 Task: For heading Calibri with Bold.  font size for heading24,  'Change the font style of data to'Bell MT.  and font size to 16,  Change the alignment of both headline & data to Align middle & Align Center.  In the sheet   Drive Sales review book
Action: Mouse moved to (15, 117)
Screenshot: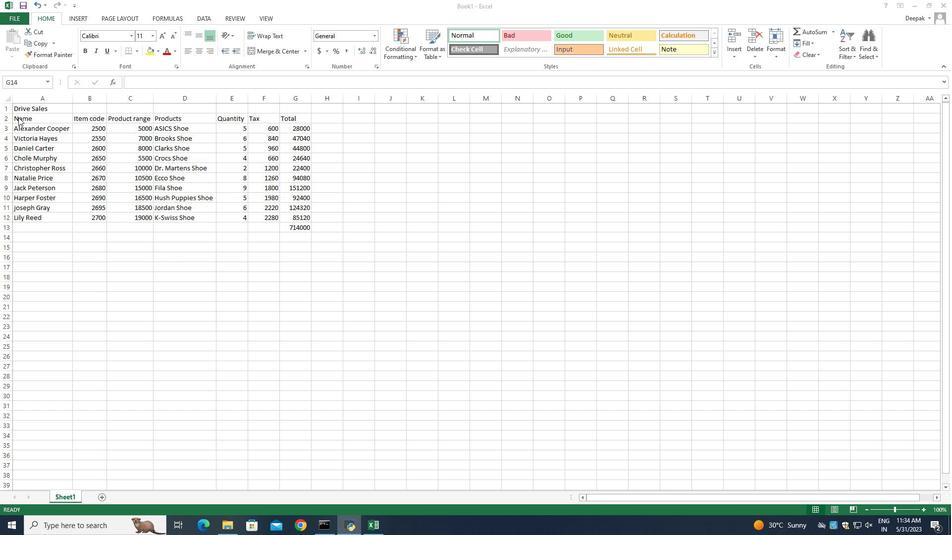 
Action: Mouse pressed left at (15, 117)
Screenshot: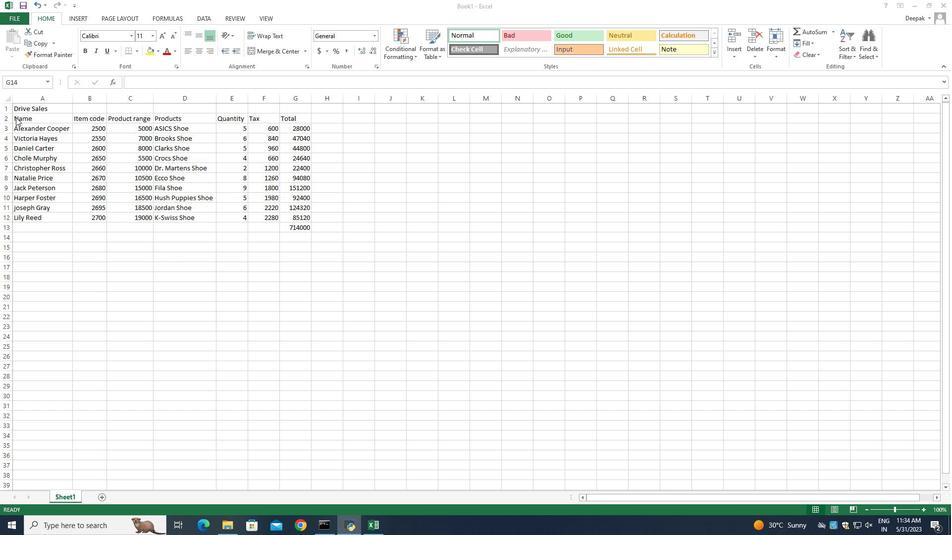 
Action: Mouse moved to (20, 119)
Screenshot: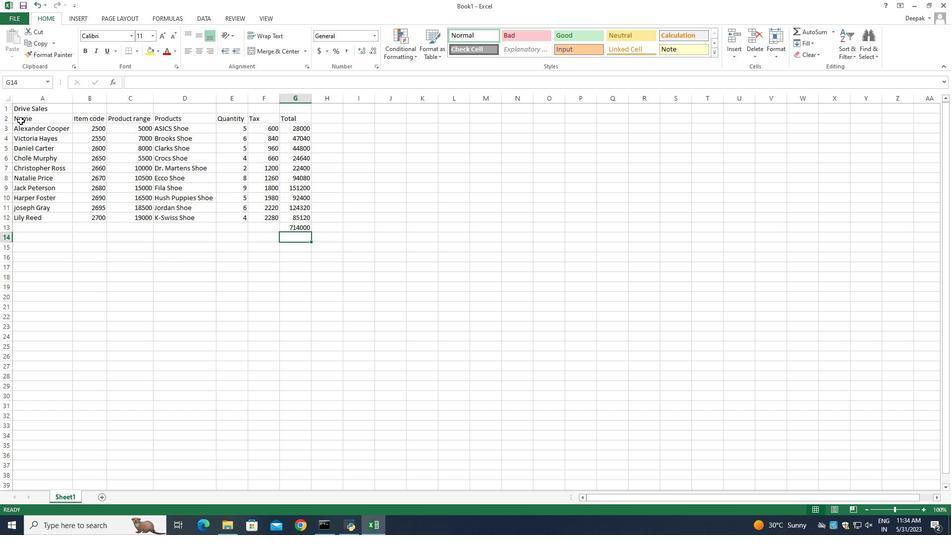 
Action: Mouse pressed left at (20, 119)
Screenshot: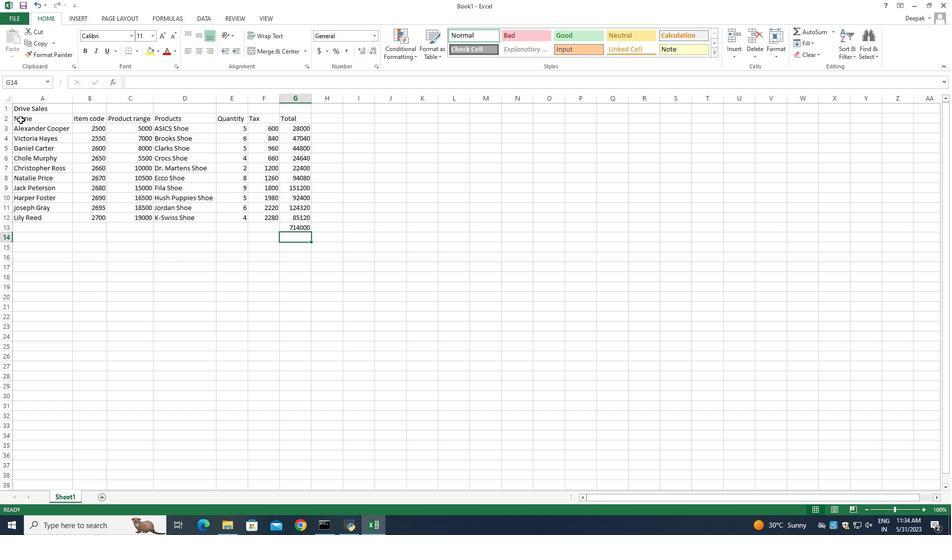 
Action: Mouse moved to (27, 118)
Screenshot: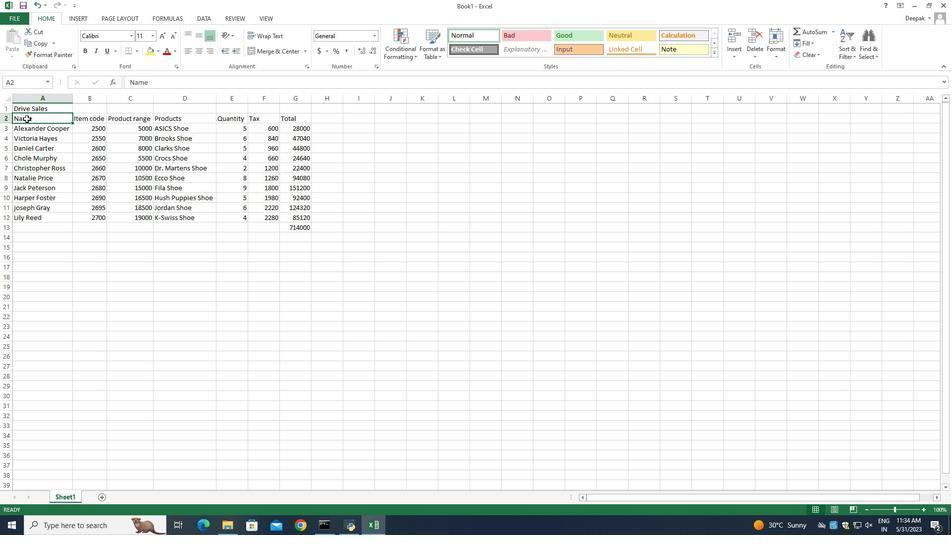 
Action: Mouse pressed left at (27, 118)
Screenshot: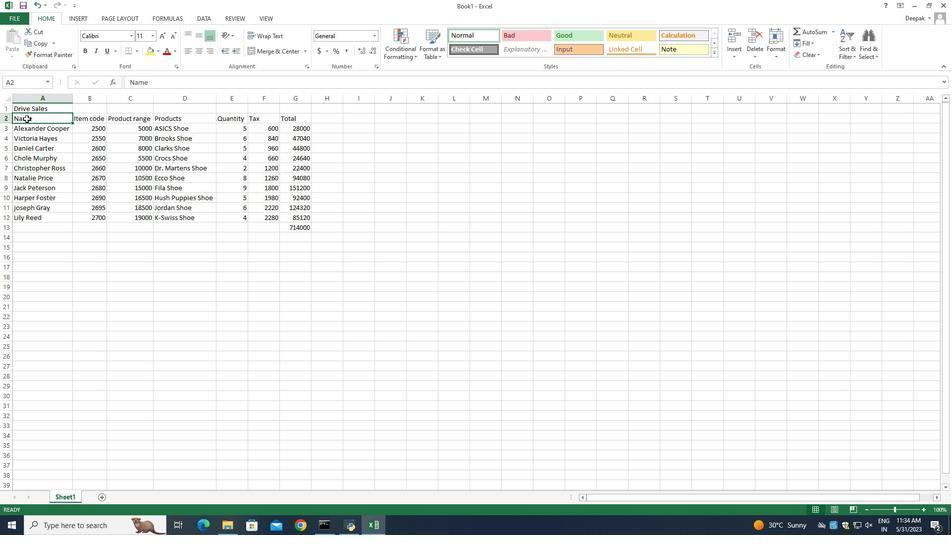 
Action: Mouse moved to (477, 48)
Screenshot: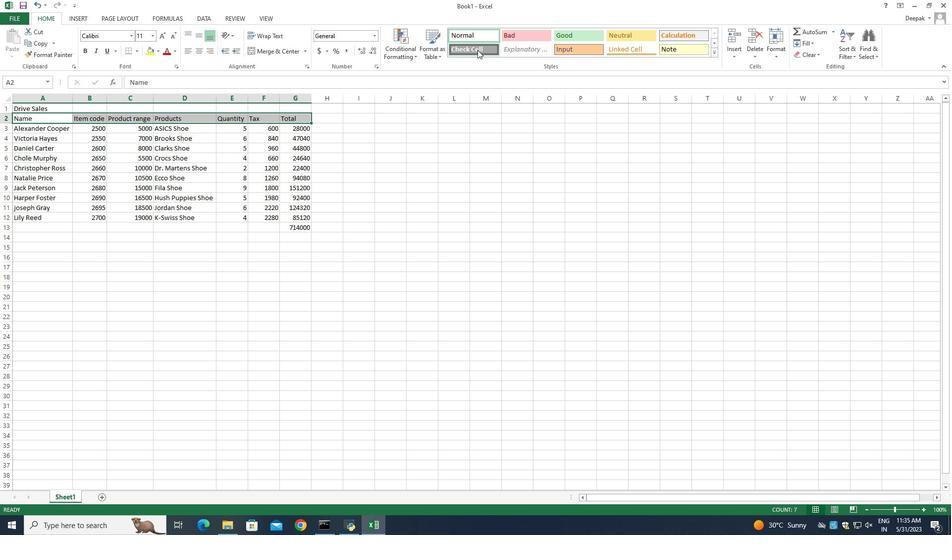 
Action: Mouse pressed left at (477, 48)
Screenshot: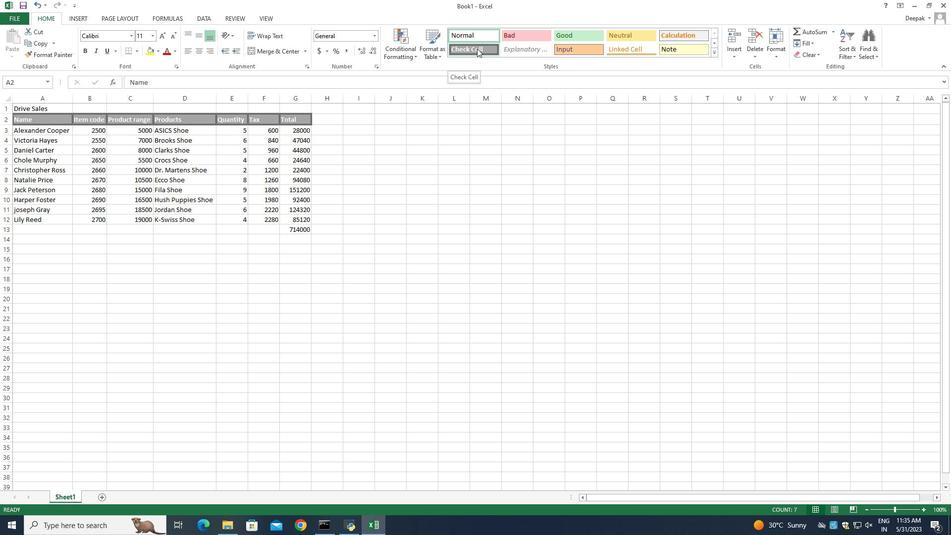 
Action: Mouse pressed left at (477, 48)
Screenshot: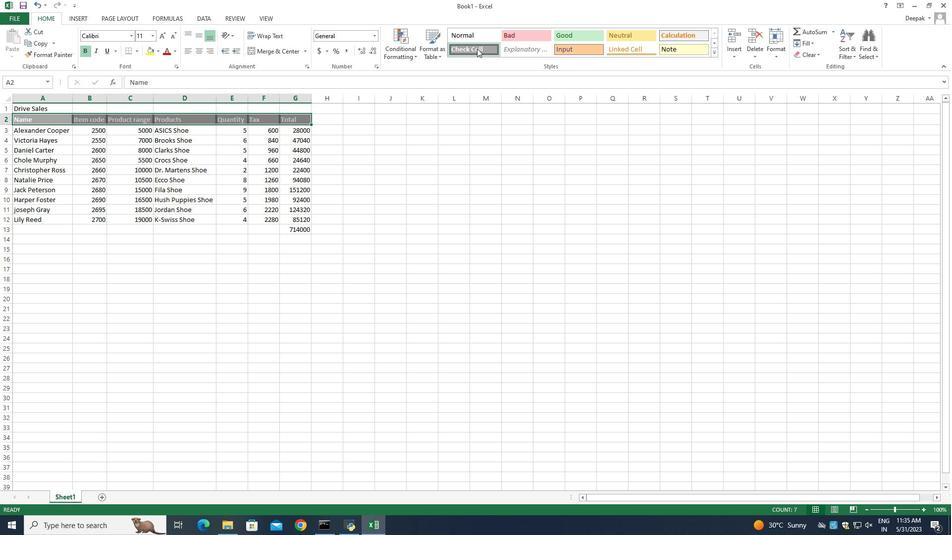 
Action: Mouse moved to (715, 52)
Screenshot: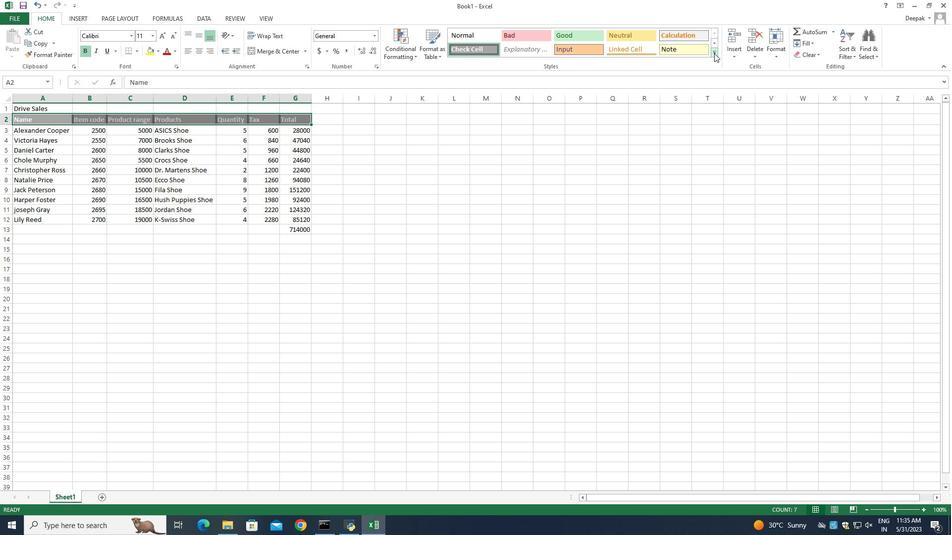 
Action: Mouse pressed left at (715, 52)
Screenshot: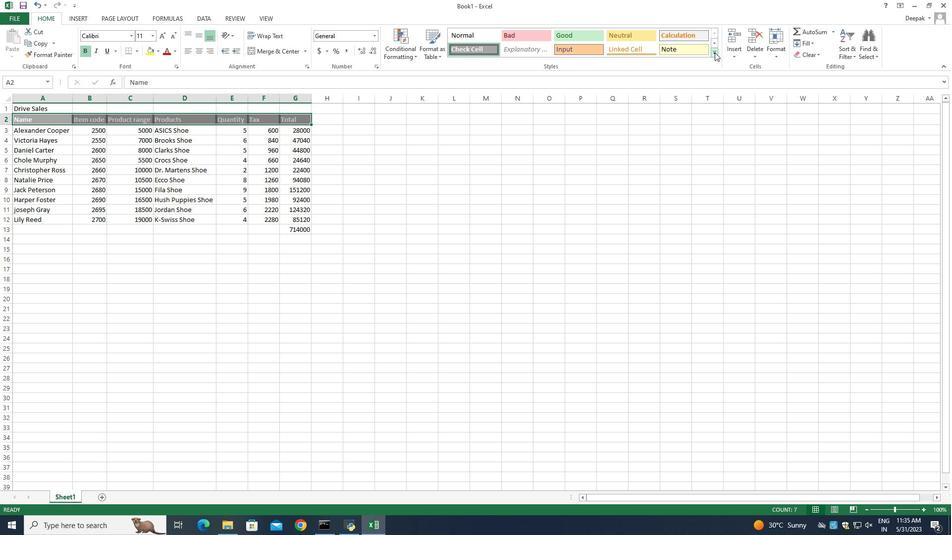 
Action: Mouse moved to (421, 133)
Screenshot: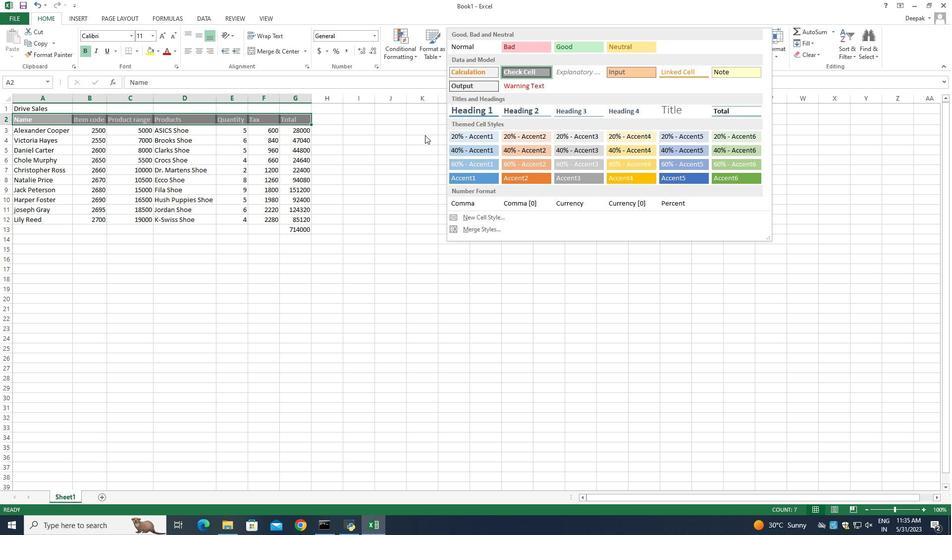 
Action: Mouse pressed left at (421, 133)
Screenshot: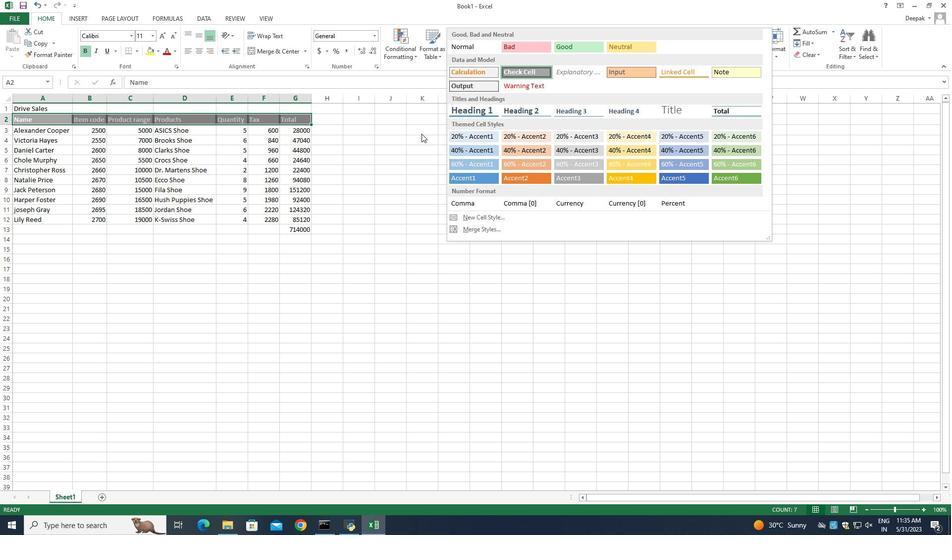 
Action: Mouse moved to (233, 34)
Screenshot: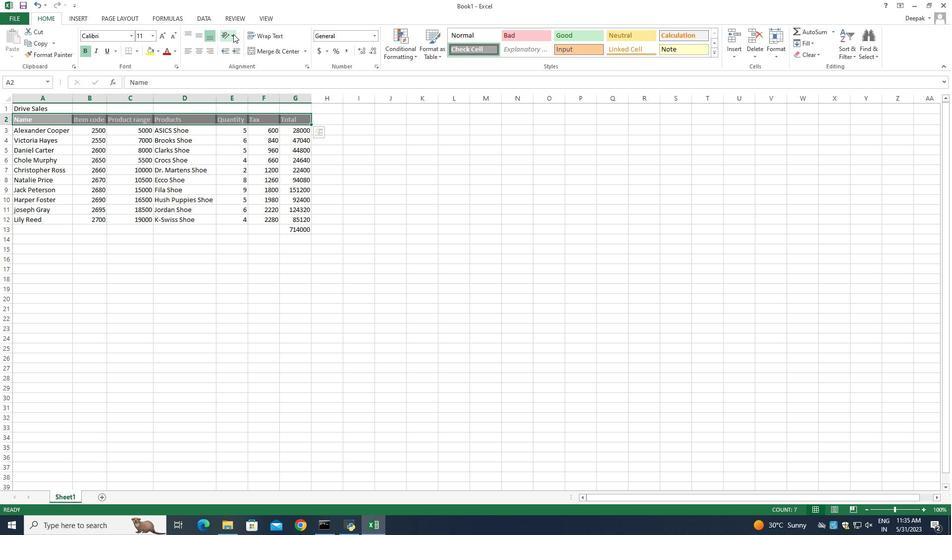 
Action: Mouse pressed left at (233, 34)
Screenshot: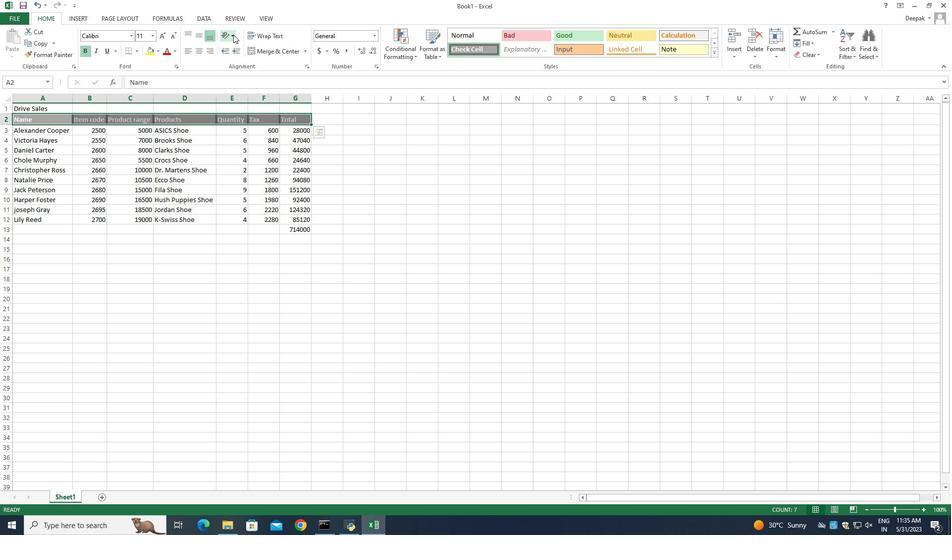 
Action: Mouse pressed left at (233, 34)
Screenshot: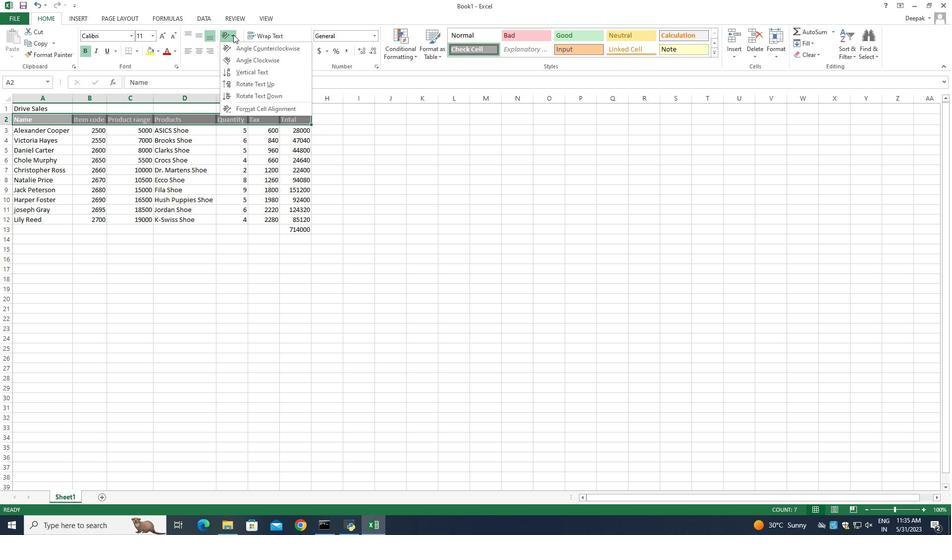 
Action: Mouse moved to (361, 37)
Screenshot: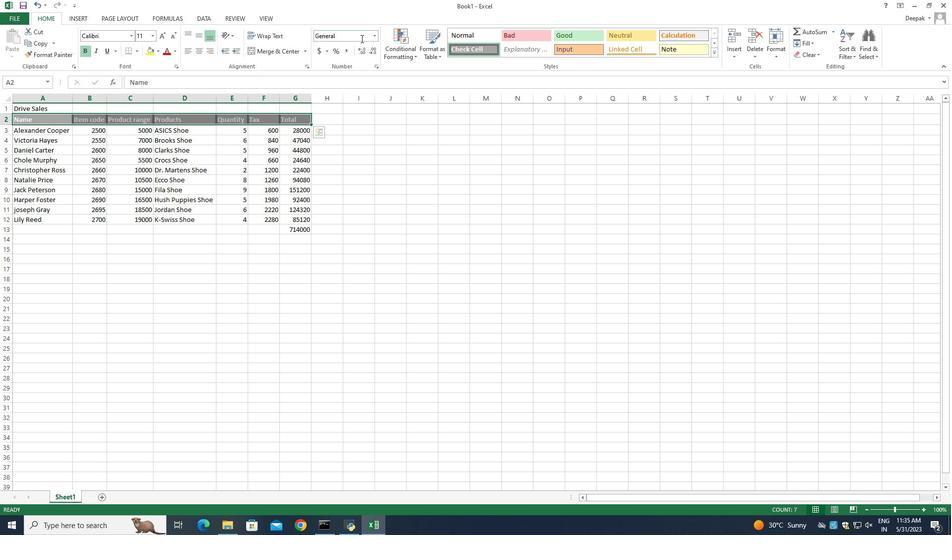 
Action: Mouse pressed left at (361, 37)
Screenshot: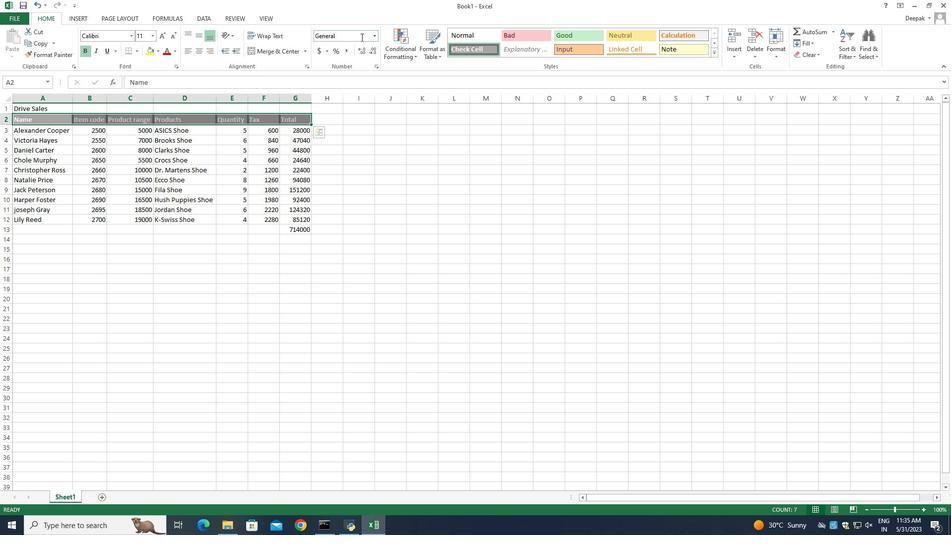 
Action: Mouse moved to (383, 114)
Screenshot: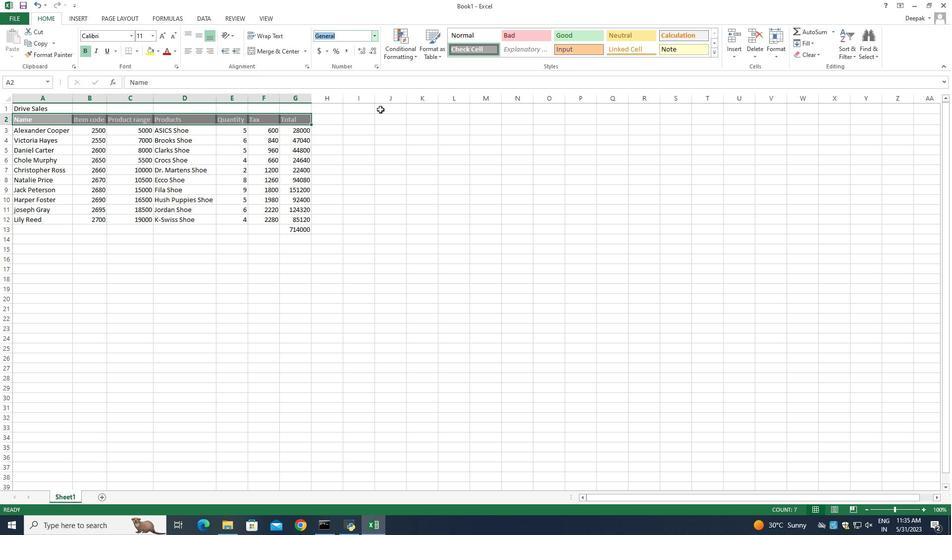 
Action: Mouse pressed left at (383, 114)
Screenshot: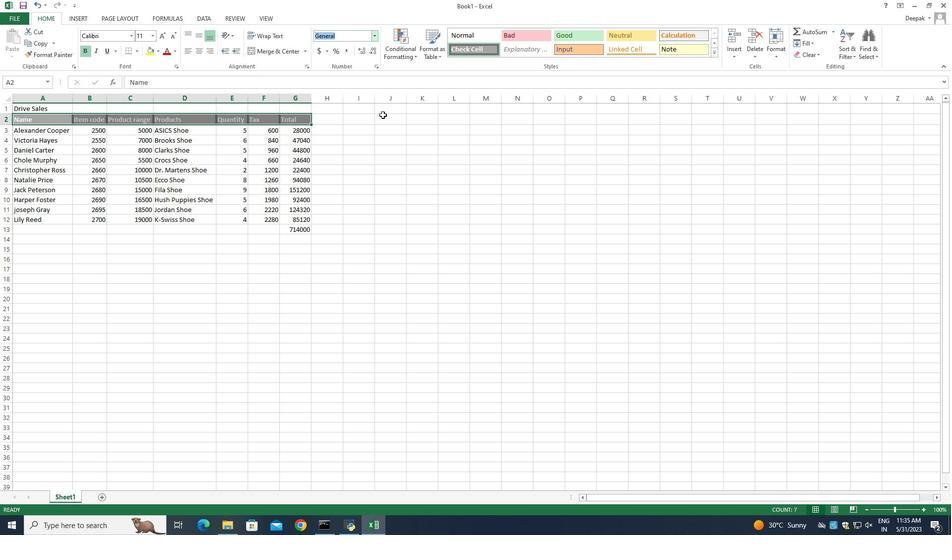 
Action: Mouse moved to (79, 18)
Screenshot: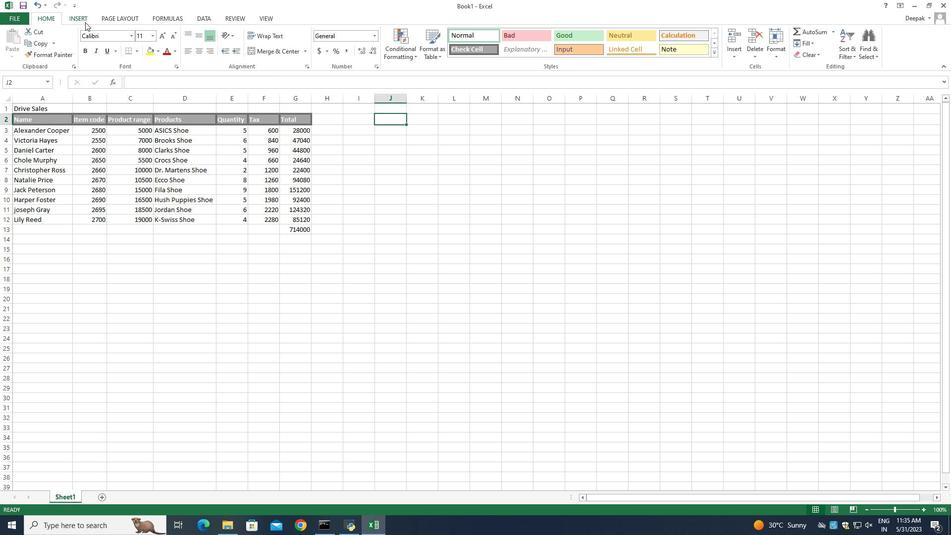 
Action: Mouse pressed left at (79, 18)
Screenshot: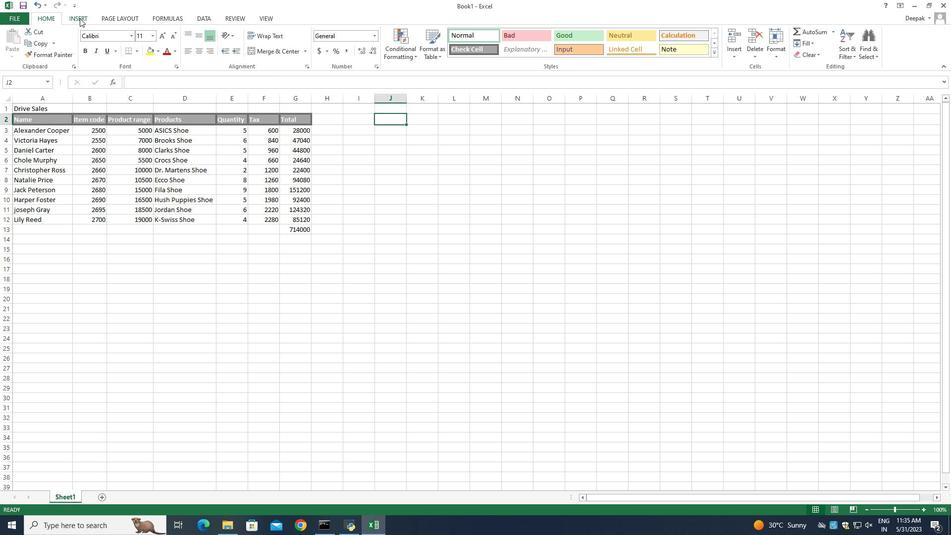 
Action: Mouse moved to (48, 19)
Screenshot: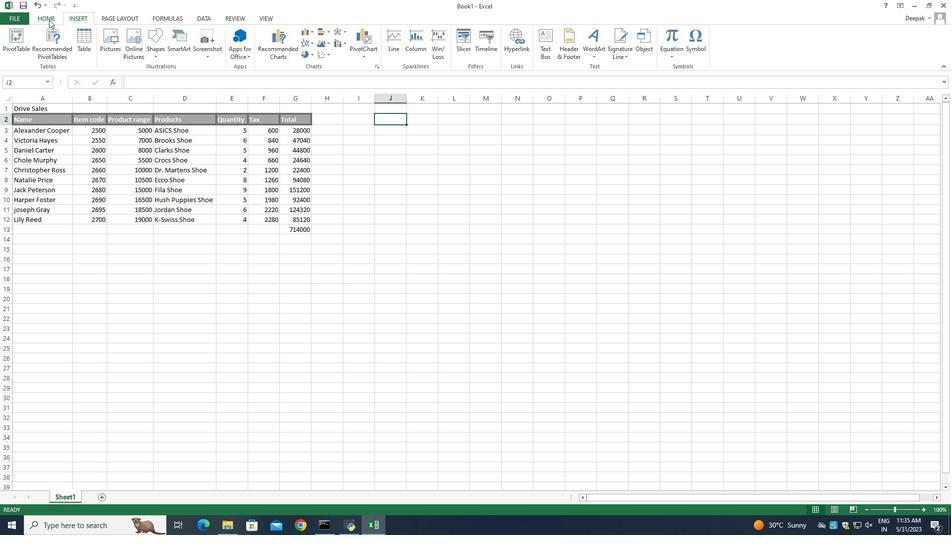 
Action: Mouse pressed left at (48, 19)
Screenshot: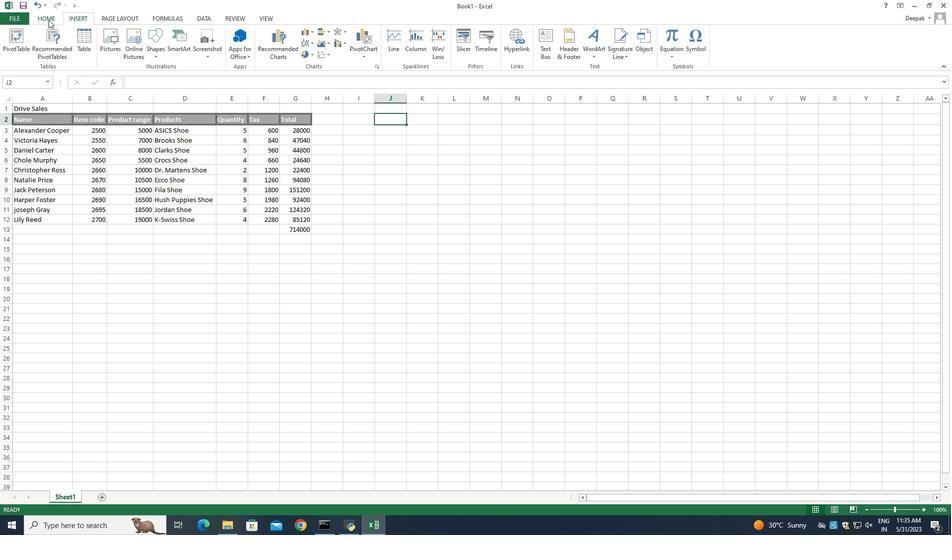 
Action: Mouse moved to (174, 52)
Screenshot: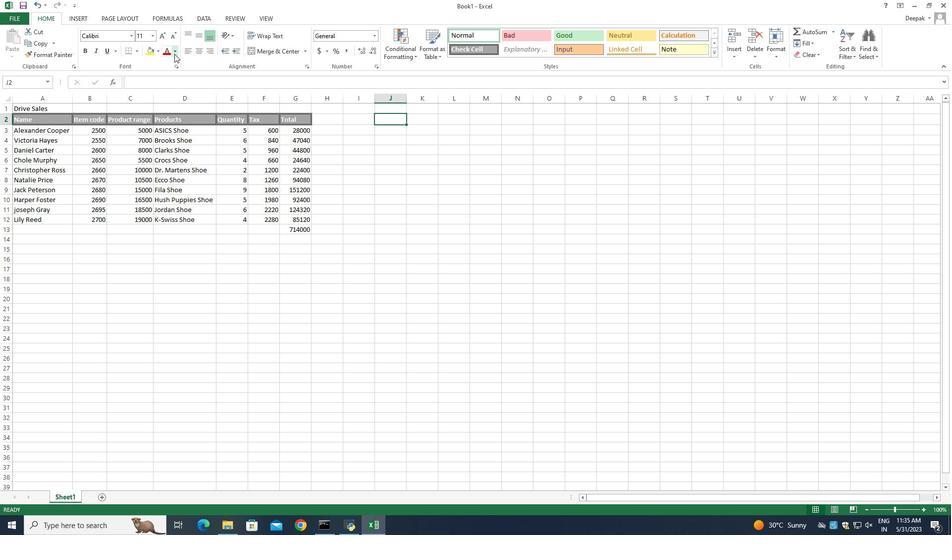 
Action: Mouse pressed left at (174, 52)
Screenshot: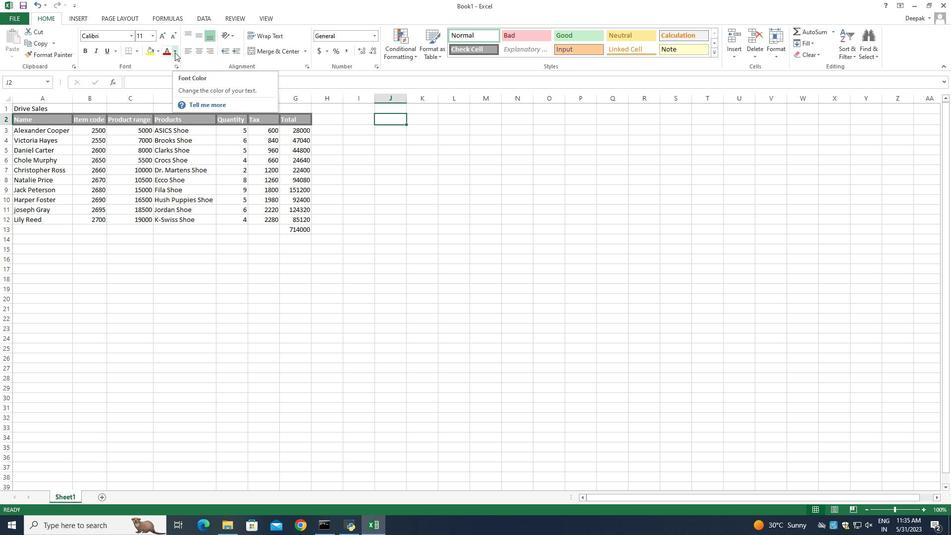 
Action: Mouse pressed left at (174, 52)
Screenshot: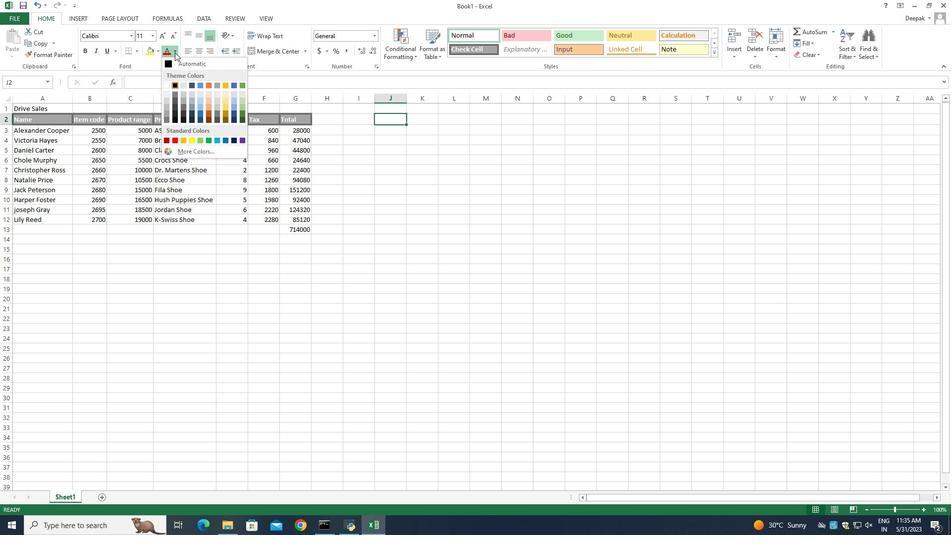 
Action: Mouse moved to (714, 53)
Screenshot: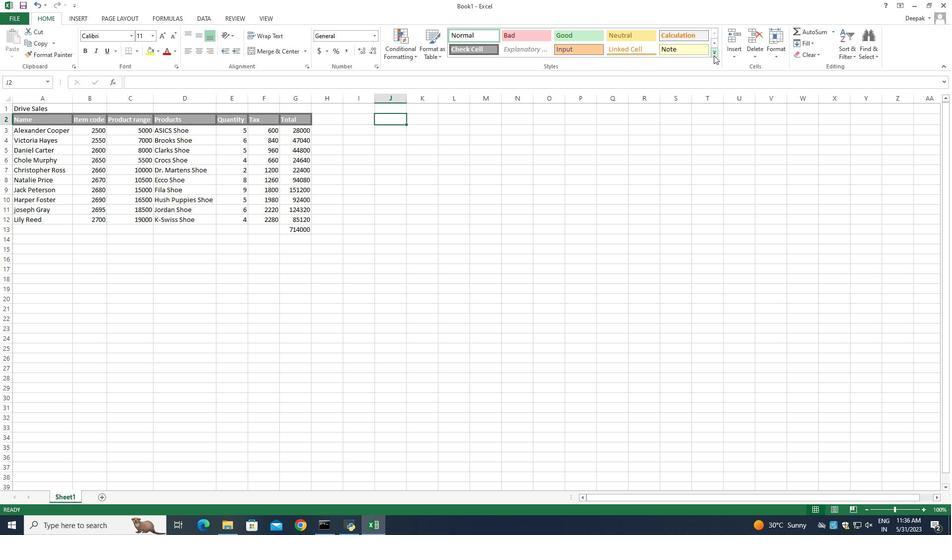
Action: Mouse pressed left at (714, 53)
Screenshot: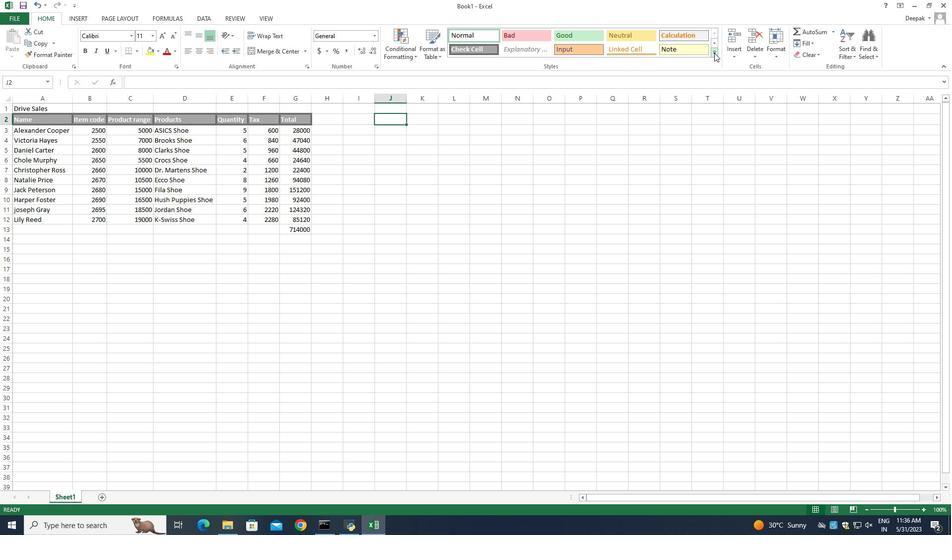 
Action: Mouse moved to (379, 190)
Screenshot: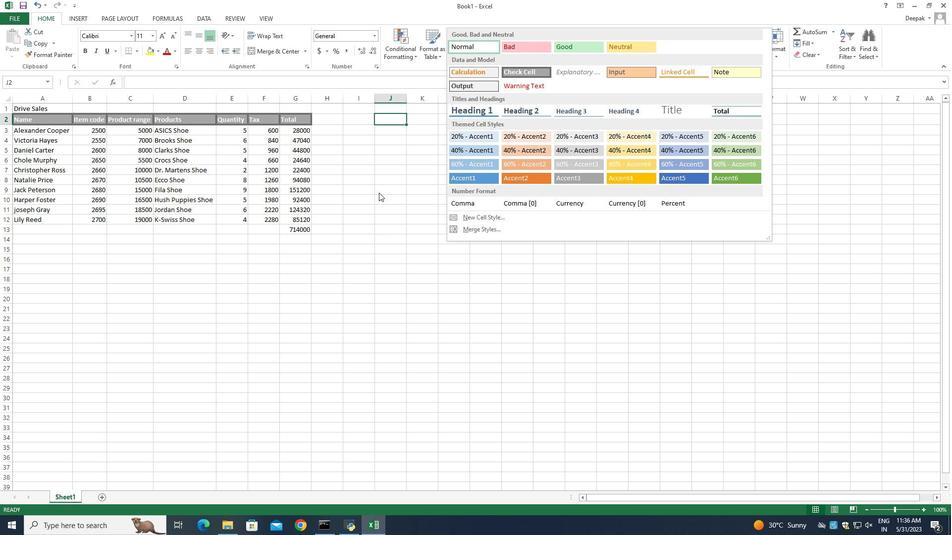 
Action: Mouse pressed left at (379, 190)
Screenshot: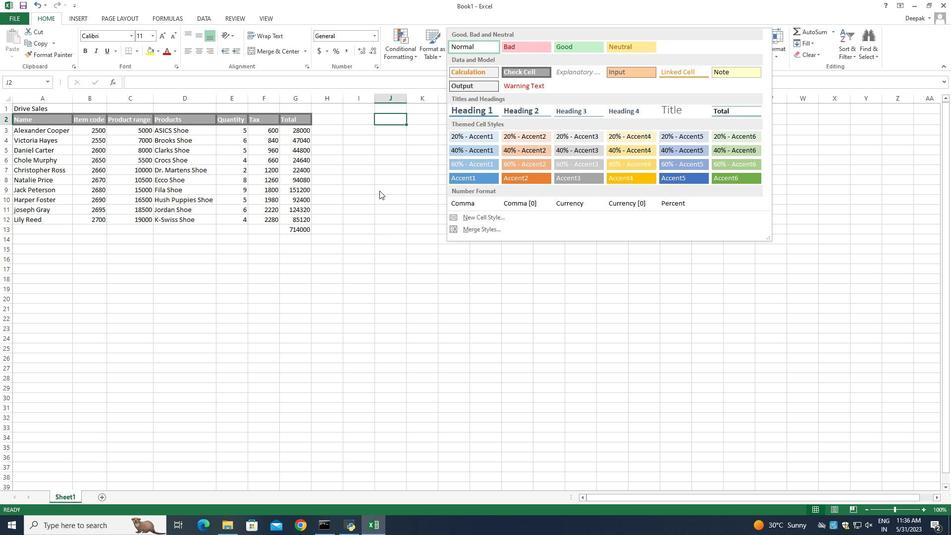 
Action: Mouse moved to (132, 36)
Screenshot: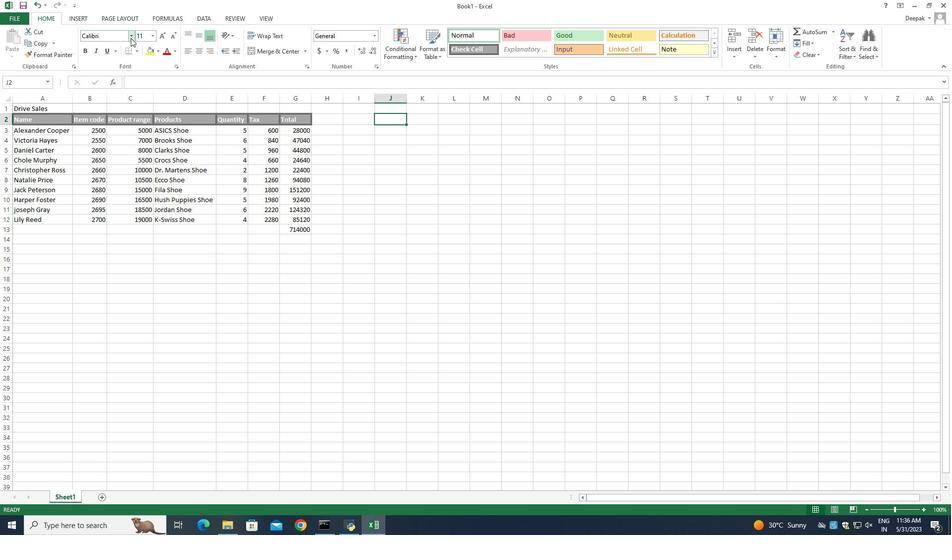 
Action: Mouse pressed left at (132, 36)
Screenshot: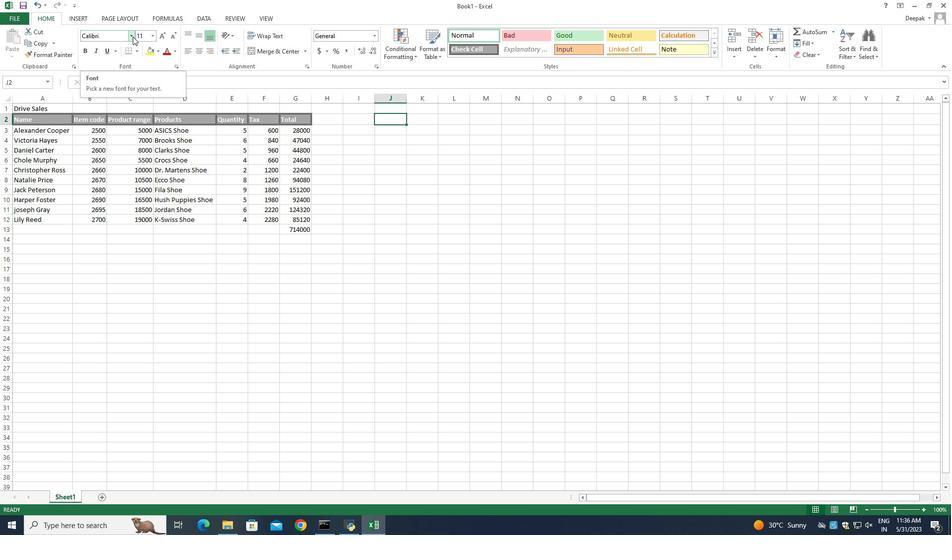 
Action: Mouse moved to (133, 36)
Screenshot: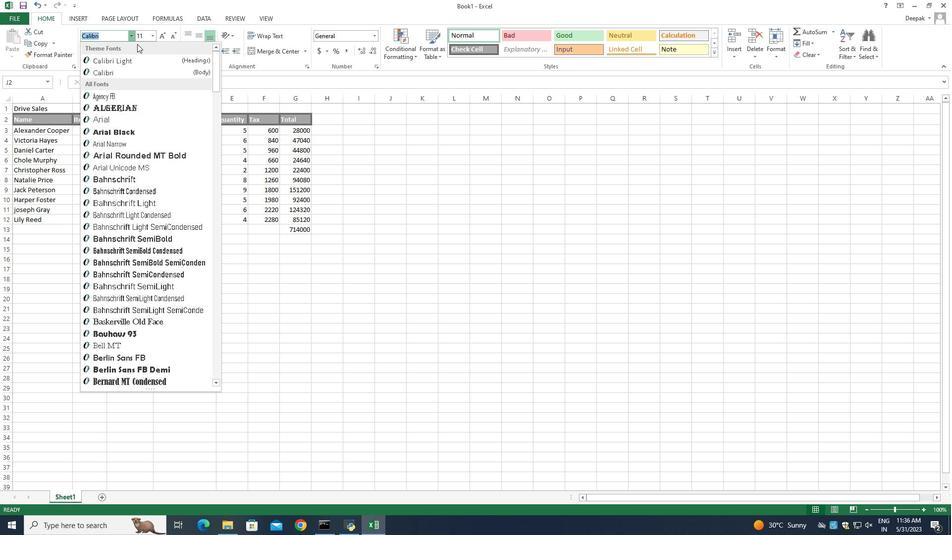 
Action: Mouse pressed left at (133, 36)
Screenshot: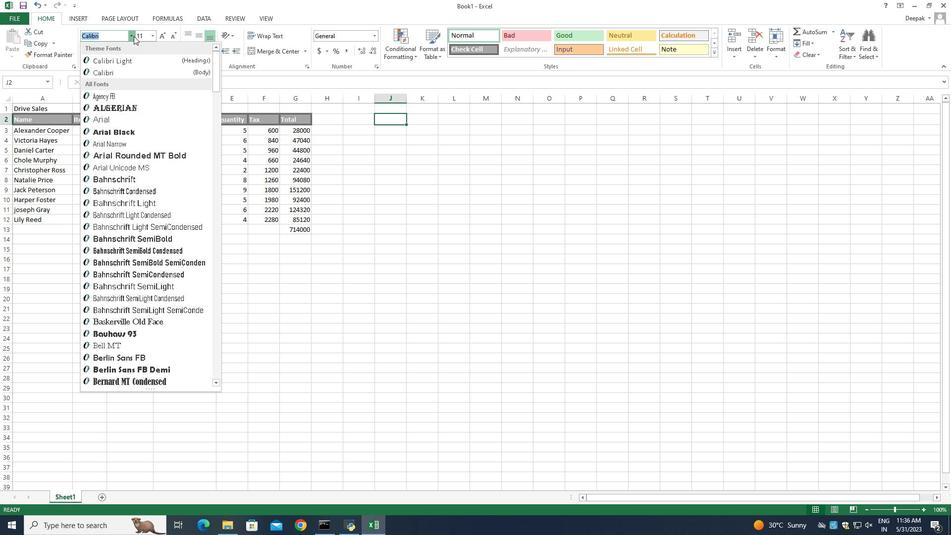 
Action: Mouse moved to (129, 36)
Screenshot: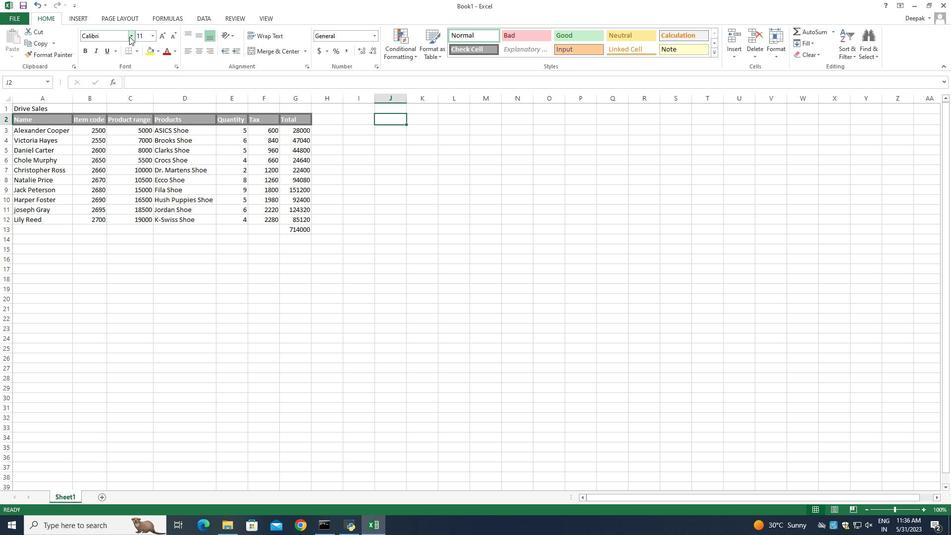 
Action: Mouse pressed left at (129, 36)
Screenshot: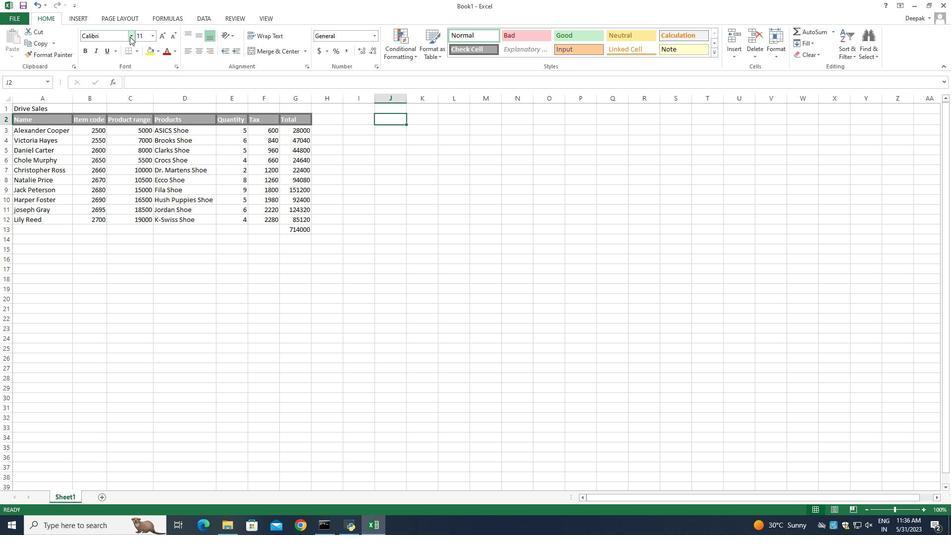 
Action: Mouse moved to (324, 120)
Screenshot: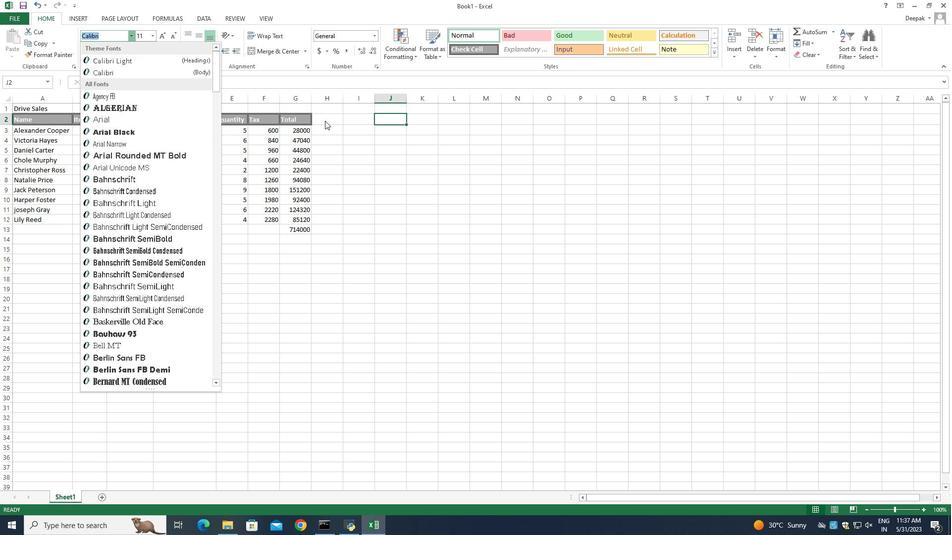 
Action: Mouse pressed left at (324, 120)
Screenshot: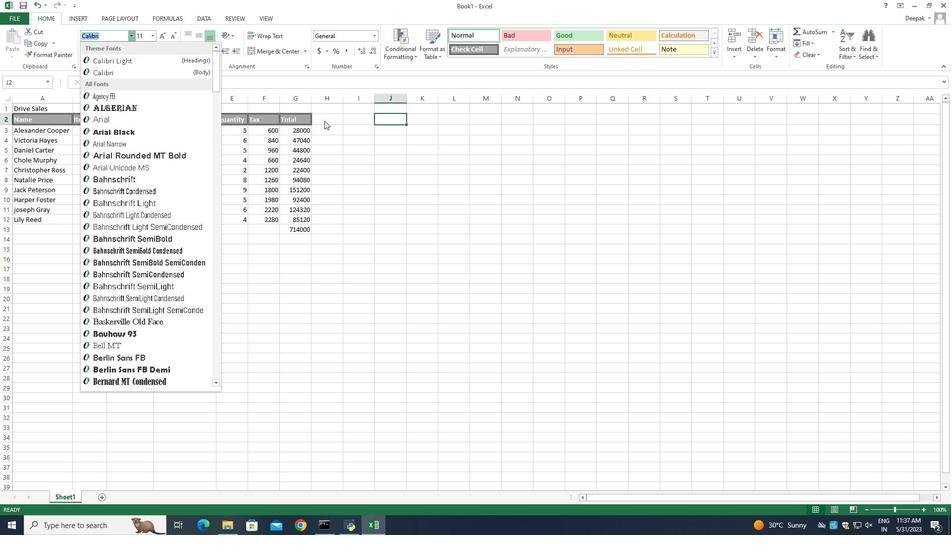 
Action: Mouse moved to (18, 120)
Screenshot: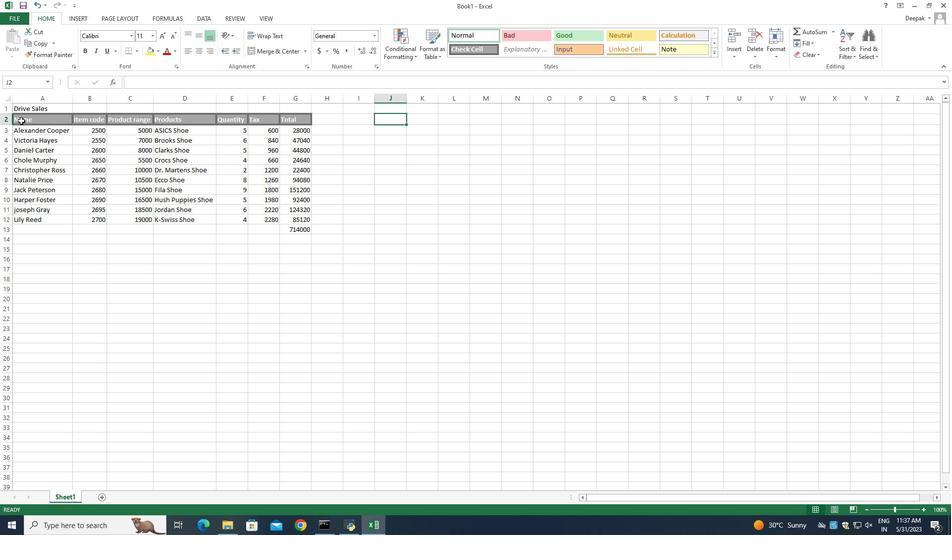 
Action: Mouse pressed left at (18, 120)
Screenshot: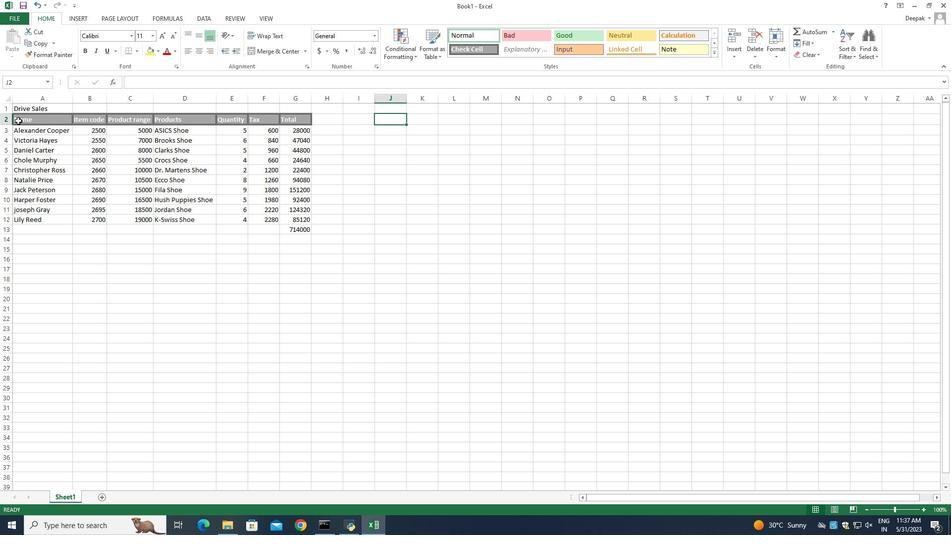
Action: Mouse moved to (476, 35)
Screenshot: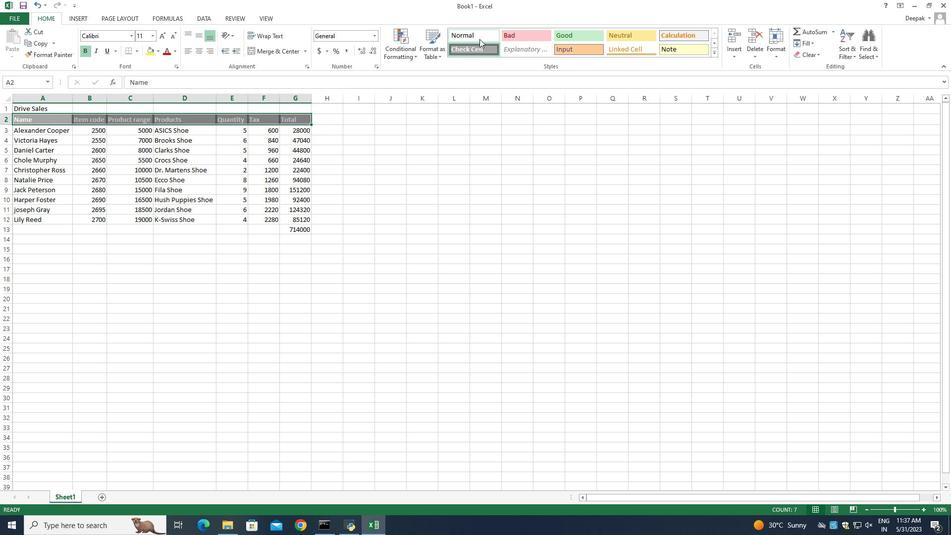 
Action: Mouse pressed left at (476, 35)
Screenshot: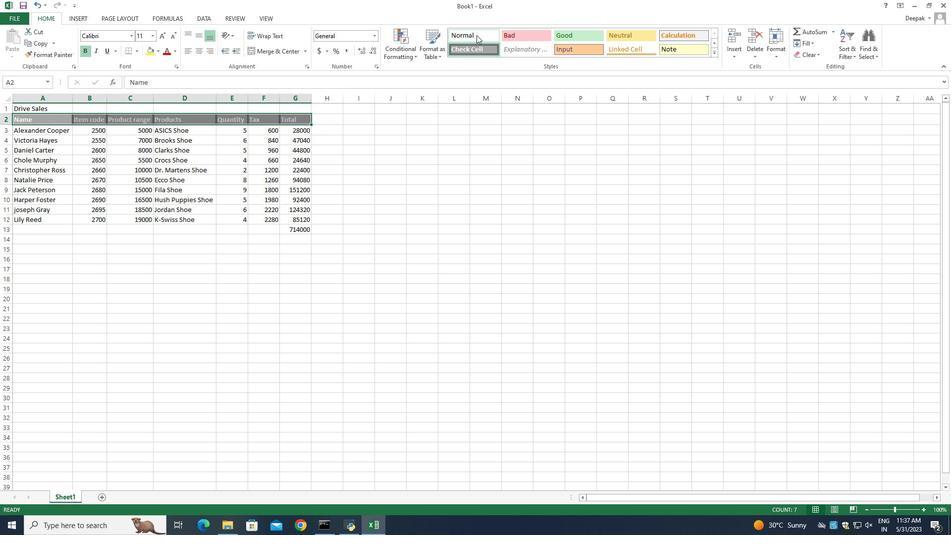 
Action: Mouse moved to (388, 120)
Screenshot: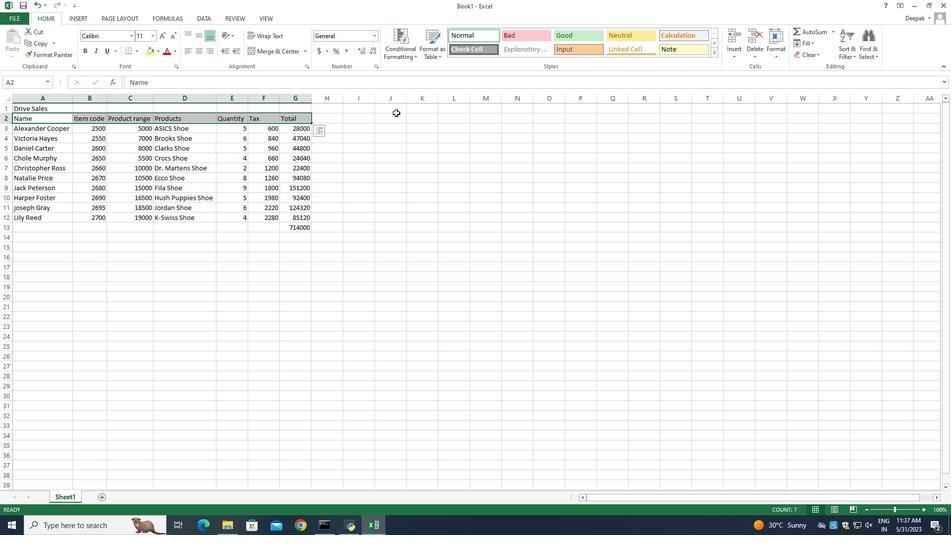 
Action: Mouse pressed left at (388, 120)
Screenshot: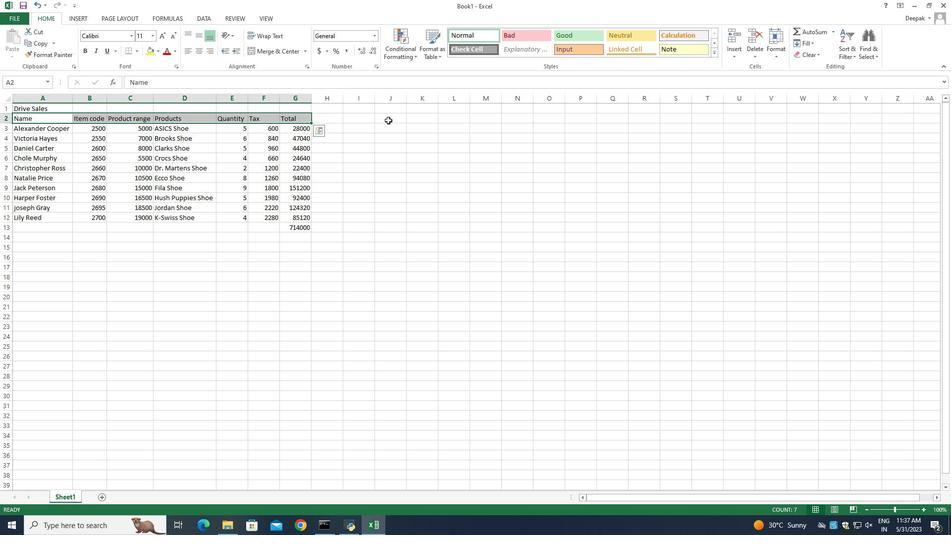 
Action: Mouse moved to (28, 116)
Screenshot: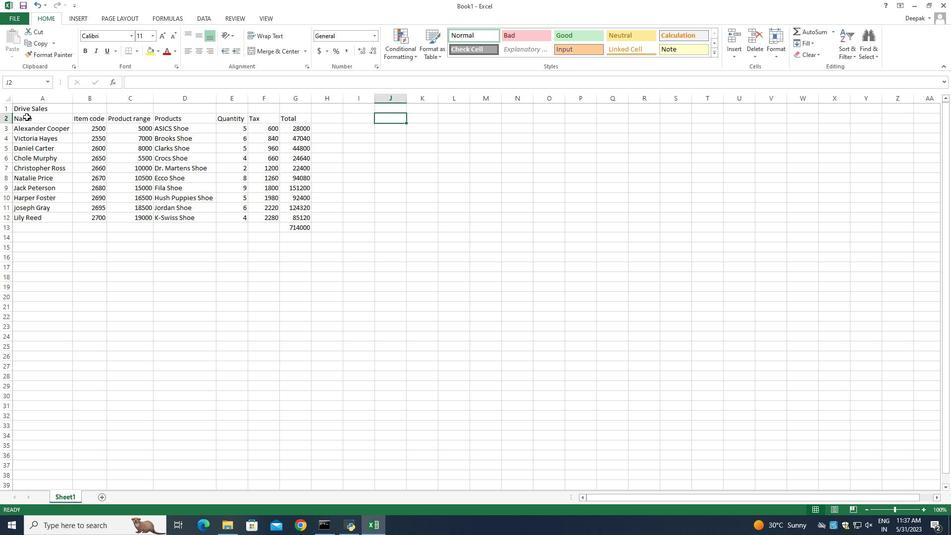 
Action: Mouse pressed left at (28, 116)
Screenshot: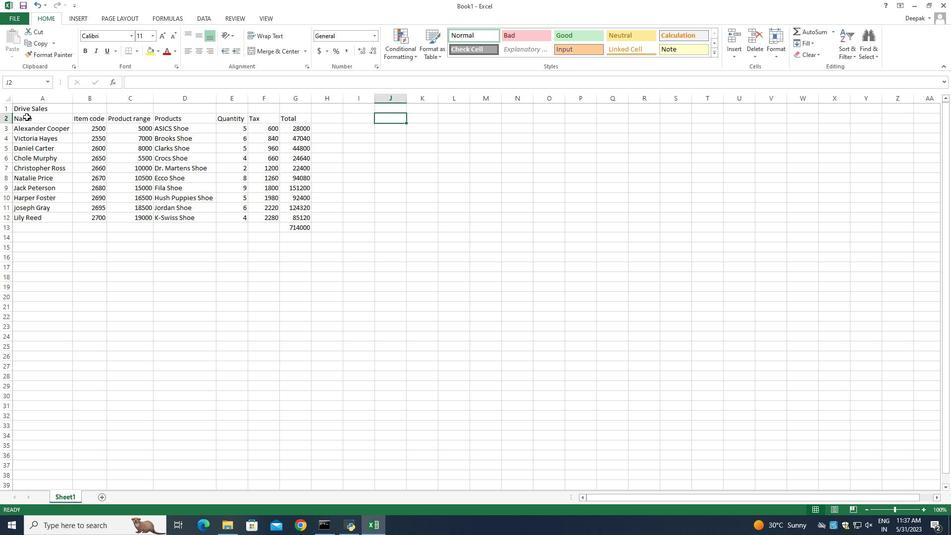 
Action: Mouse moved to (88, 50)
Screenshot: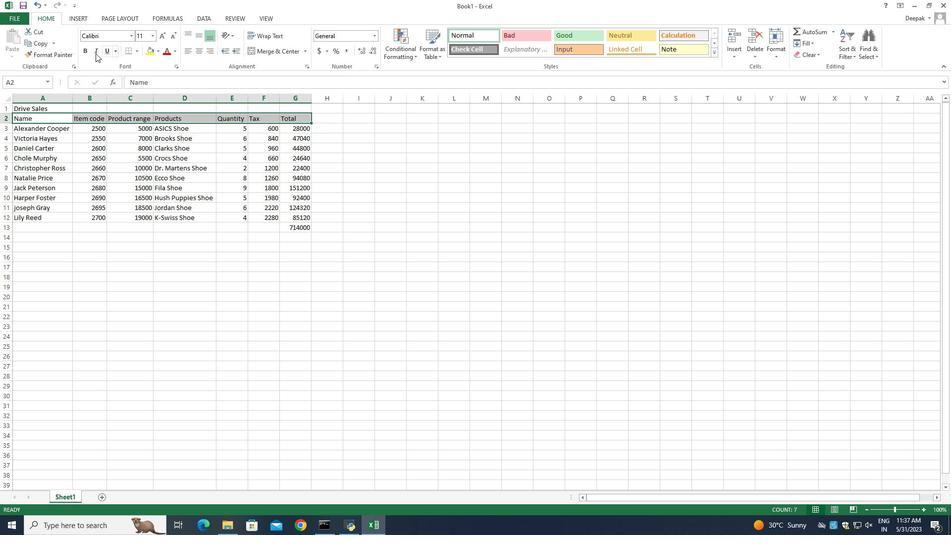 
Action: Mouse pressed left at (88, 50)
Screenshot: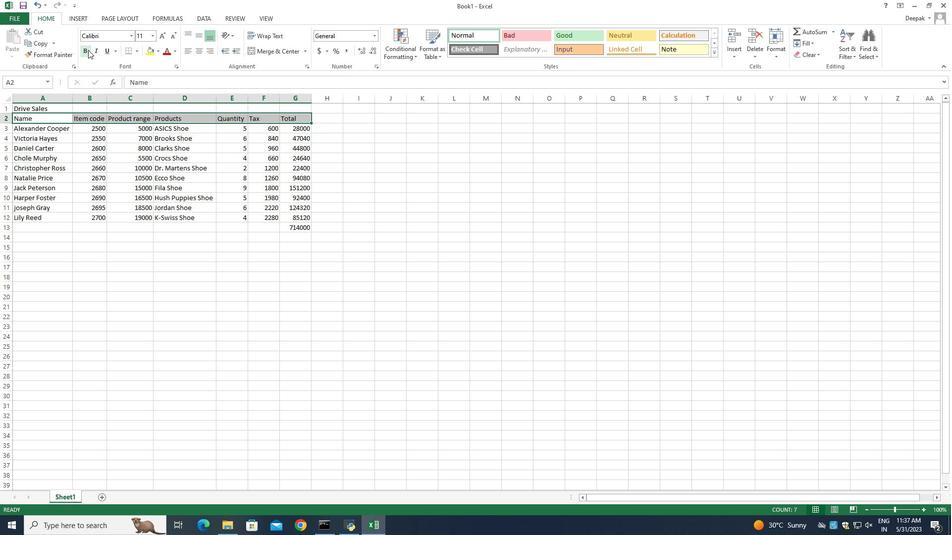 
Action: Mouse moved to (152, 38)
Screenshot: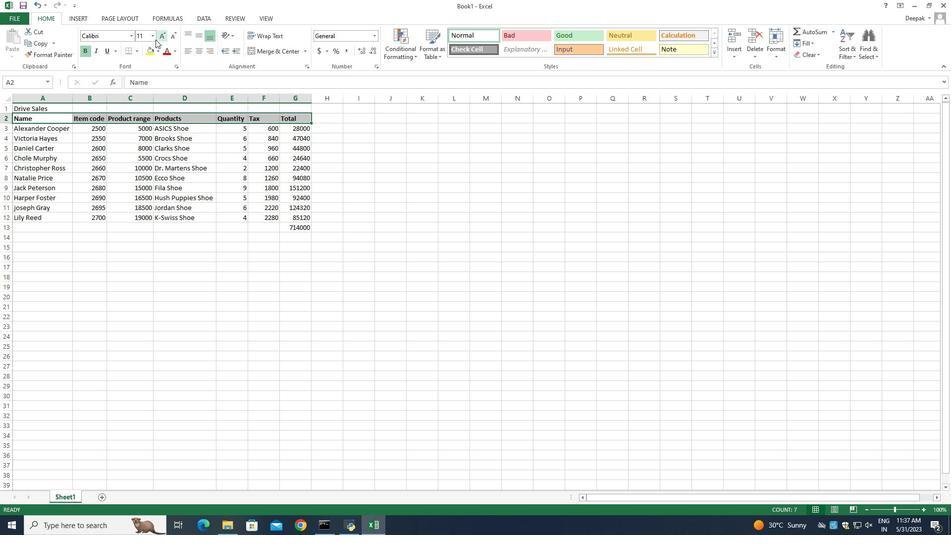 
Action: Mouse pressed left at (152, 38)
Screenshot: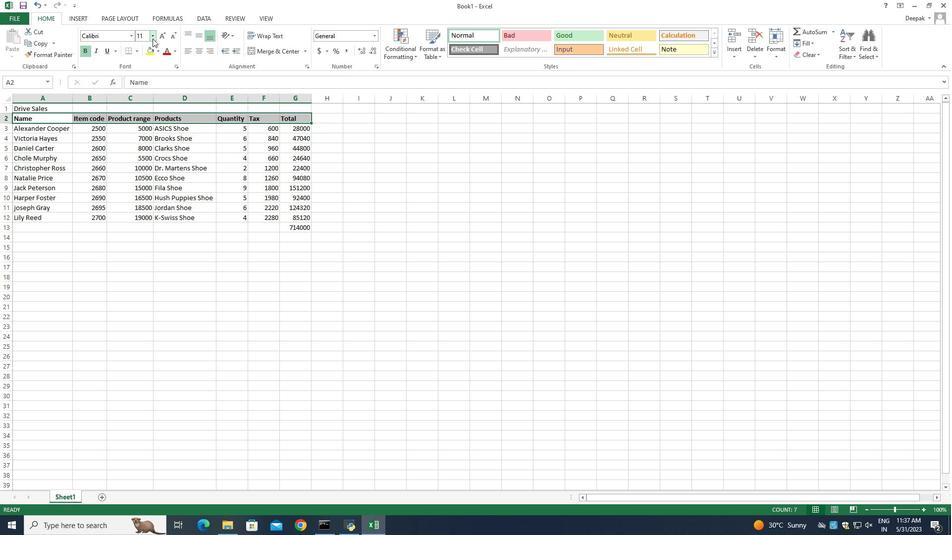 
Action: Mouse moved to (143, 137)
Screenshot: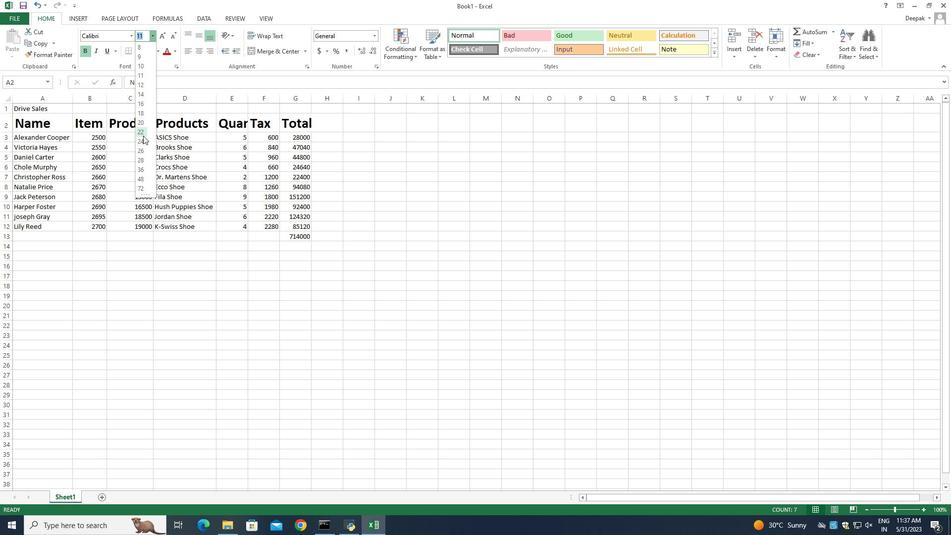 
Action: Mouse pressed left at (143, 137)
Screenshot: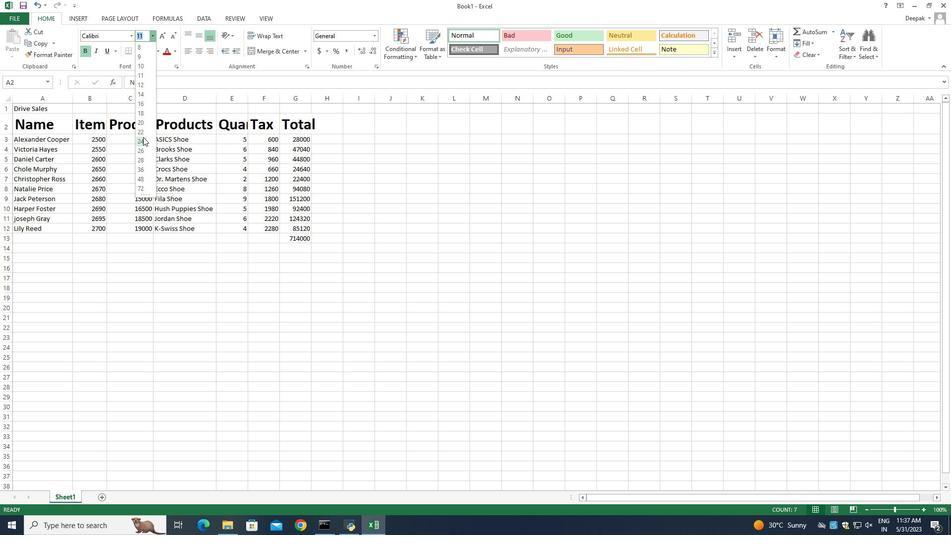 
Action: Mouse moved to (17, 136)
Screenshot: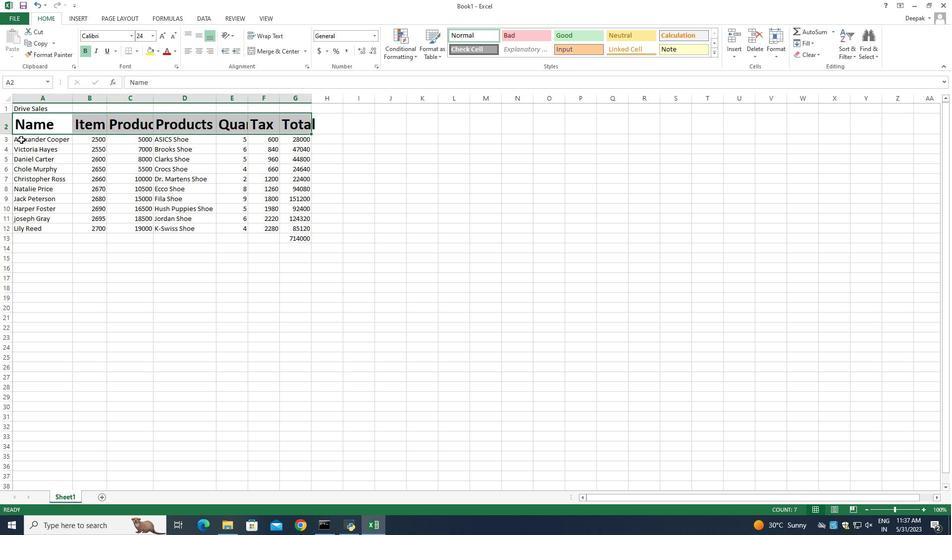 
Action: Mouse pressed left at (17, 136)
Screenshot: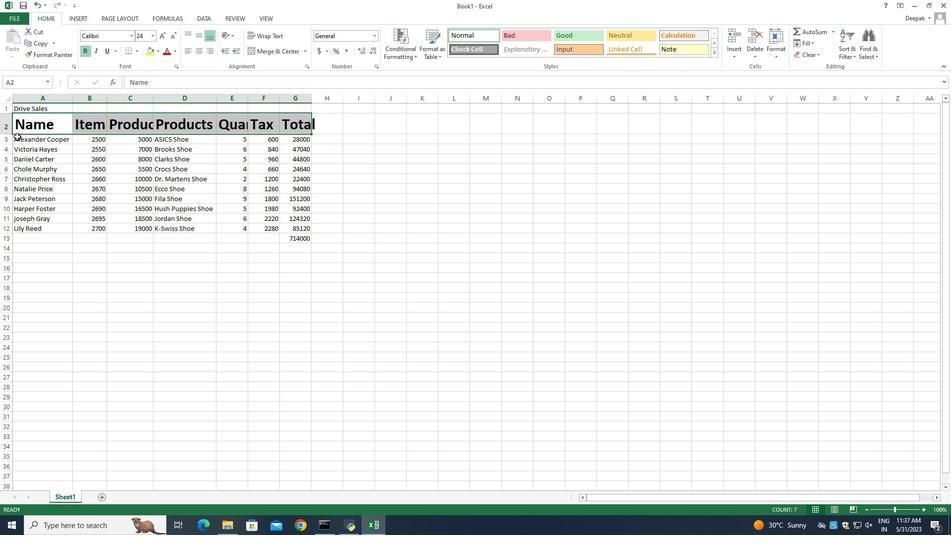 
Action: Mouse moved to (128, 35)
Screenshot: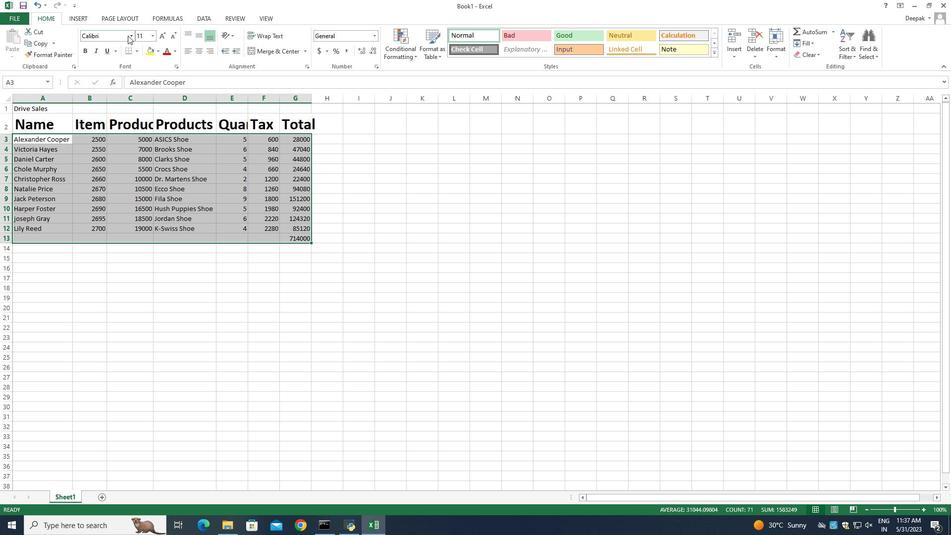 
Action: Mouse pressed left at (128, 35)
Screenshot: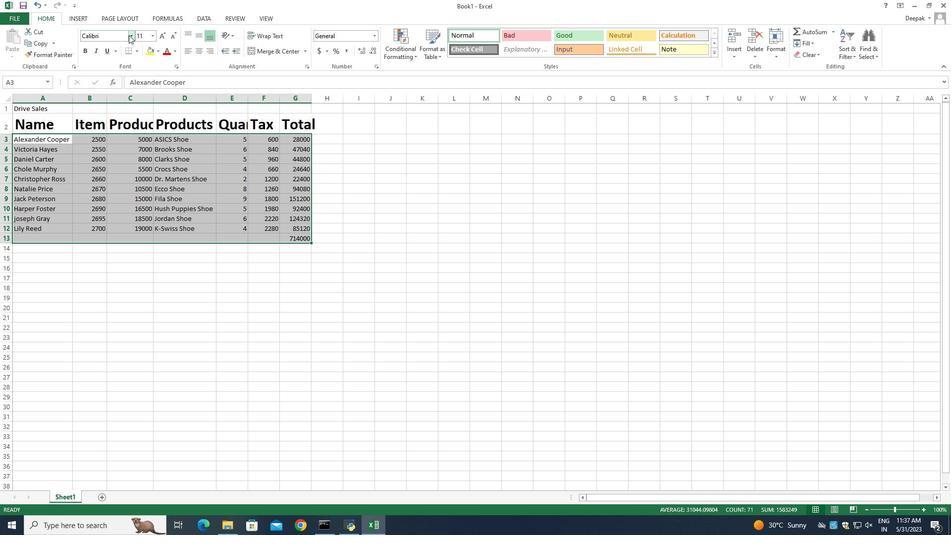
Action: Mouse moved to (177, 342)
Screenshot: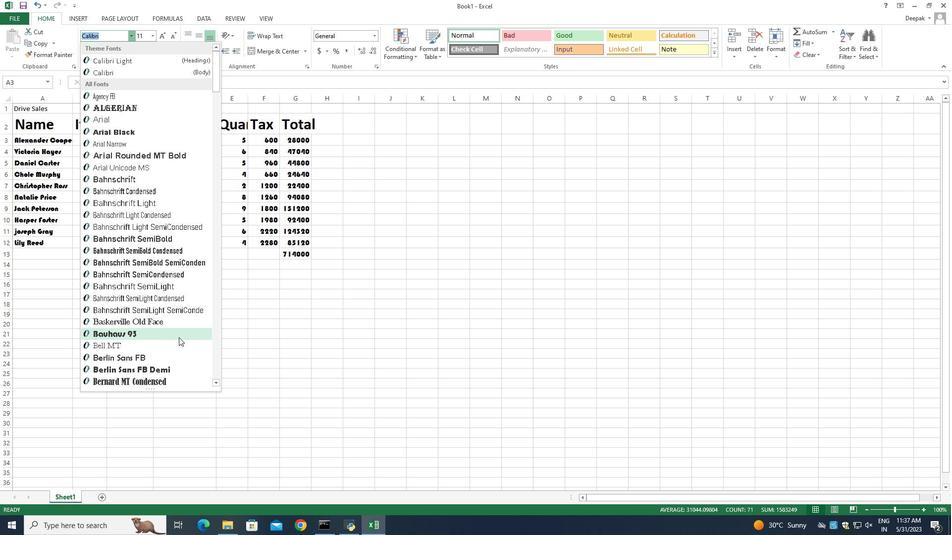 
Action: Mouse pressed left at (177, 342)
Screenshot: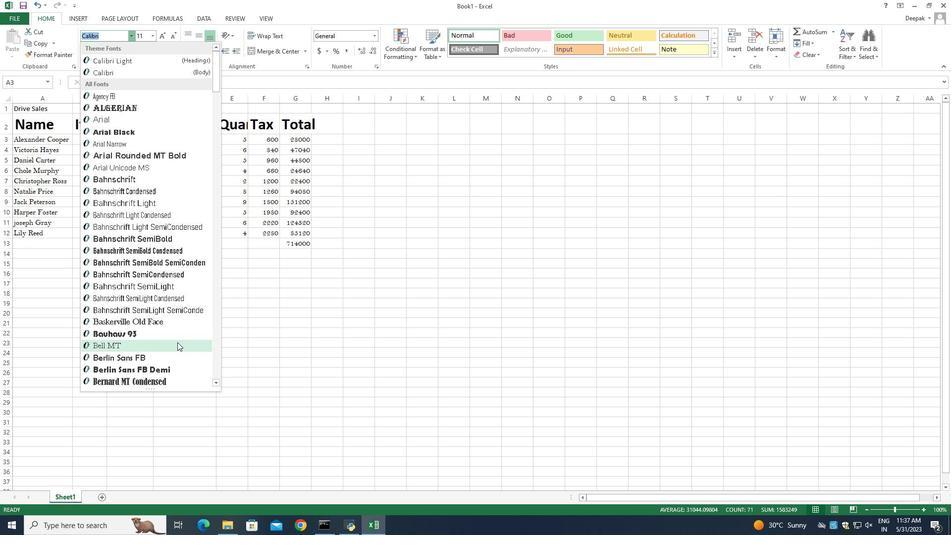 
Action: Mouse moved to (155, 37)
Screenshot: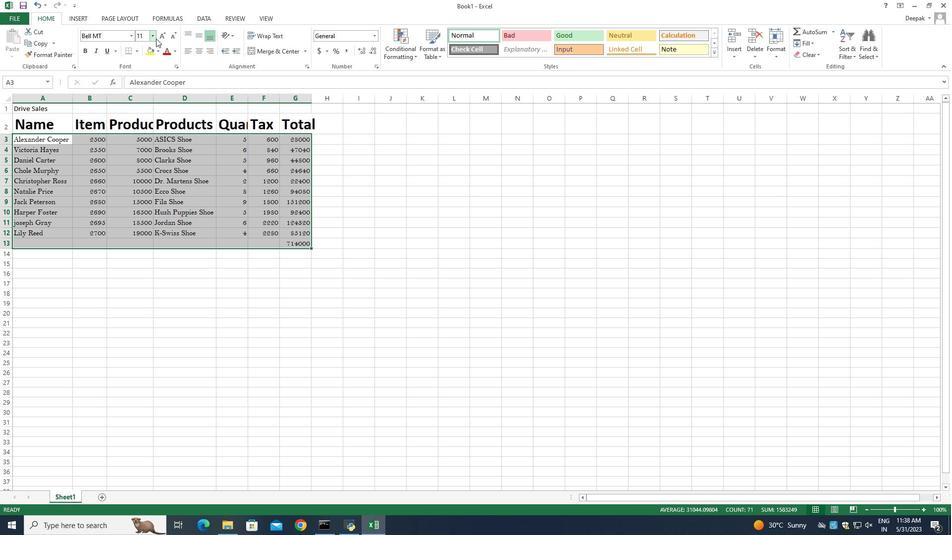 
Action: Mouse pressed left at (155, 37)
Screenshot: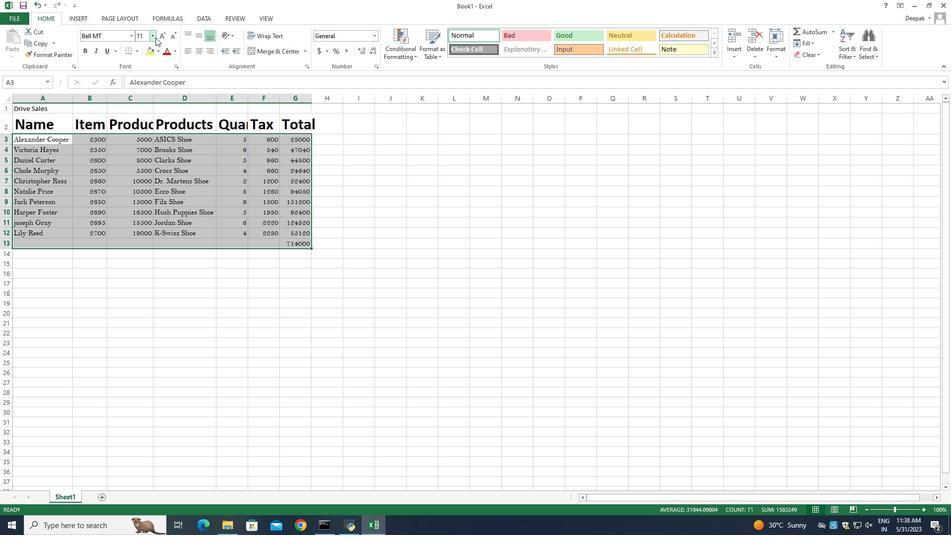 
Action: Mouse moved to (145, 101)
Screenshot: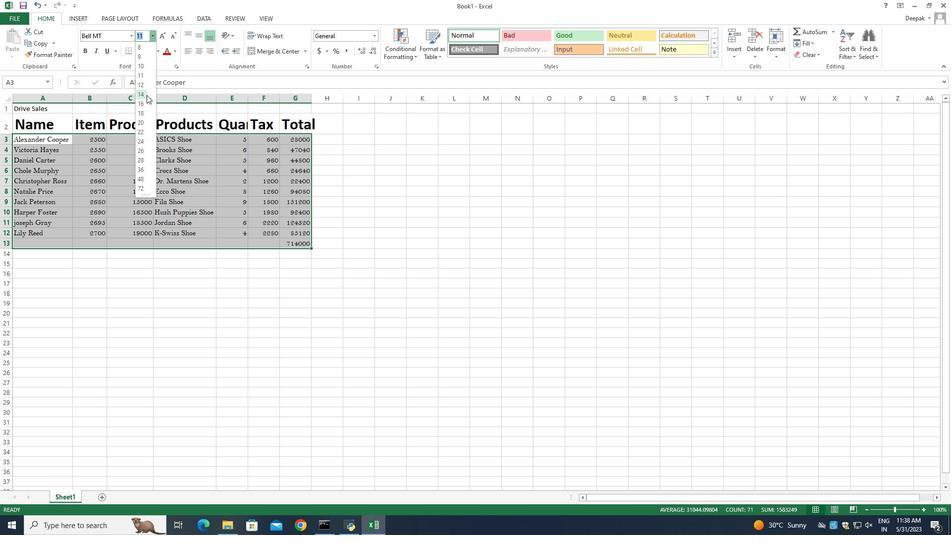 
Action: Mouse pressed left at (145, 101)
Screenshot: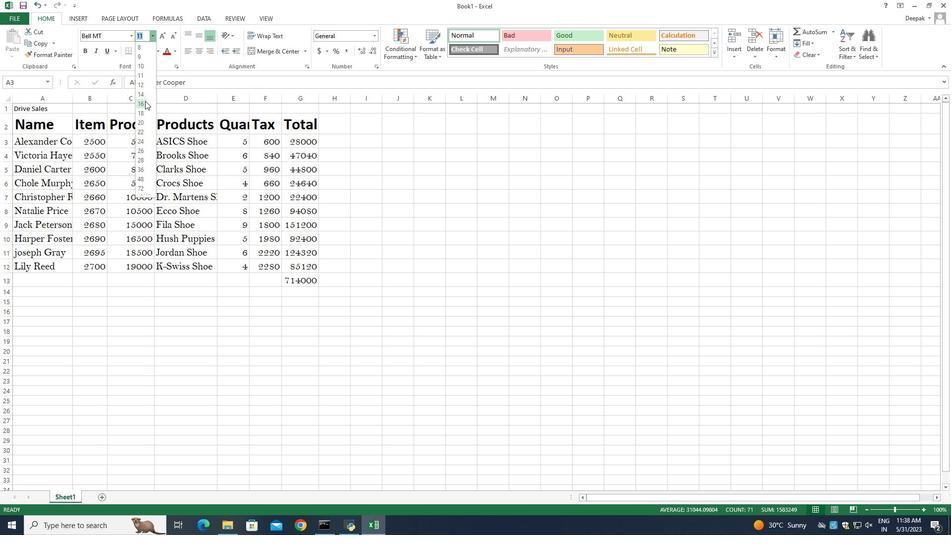 
Action: Mouse moved to (20, 118)
Screenshot: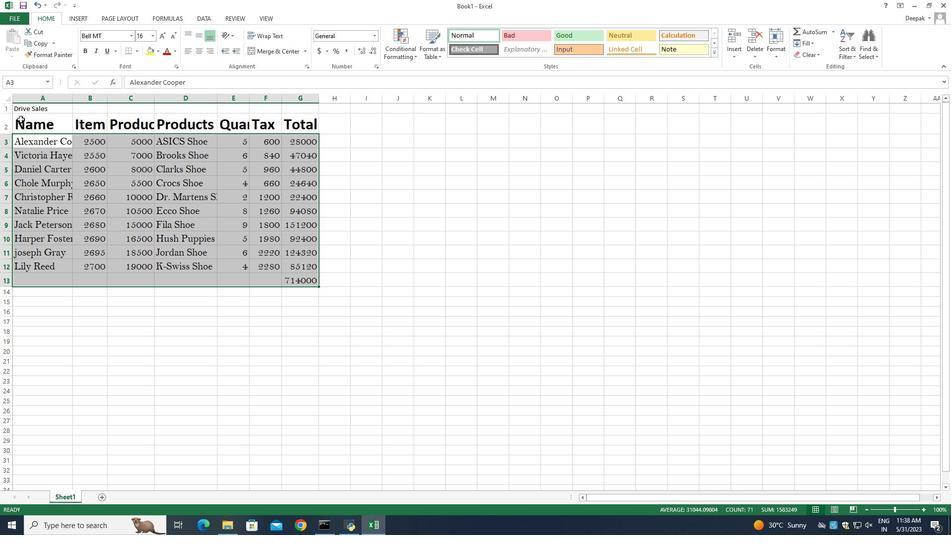 
Action: Mouse pressed left at (20, 118)
Screenshot: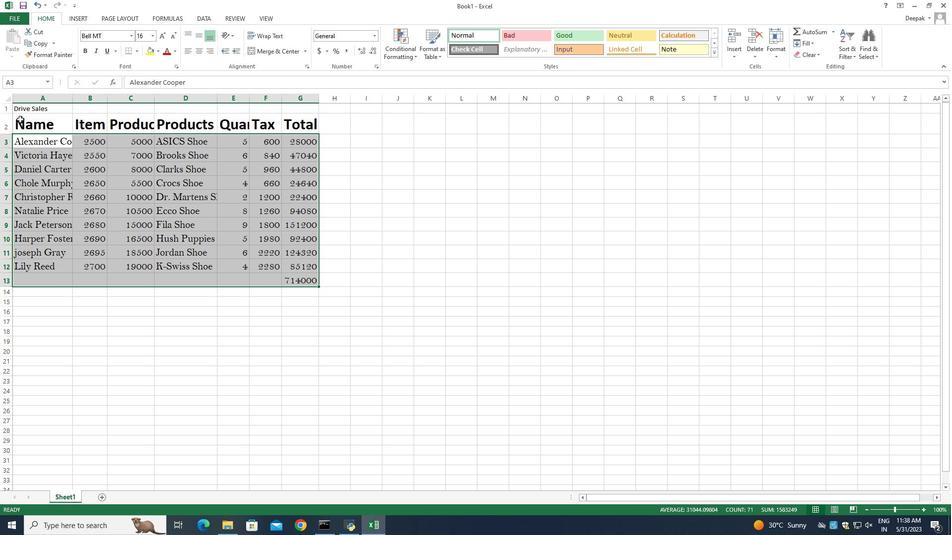 
Action: Mouse moved to (197, 34)
Screenshot: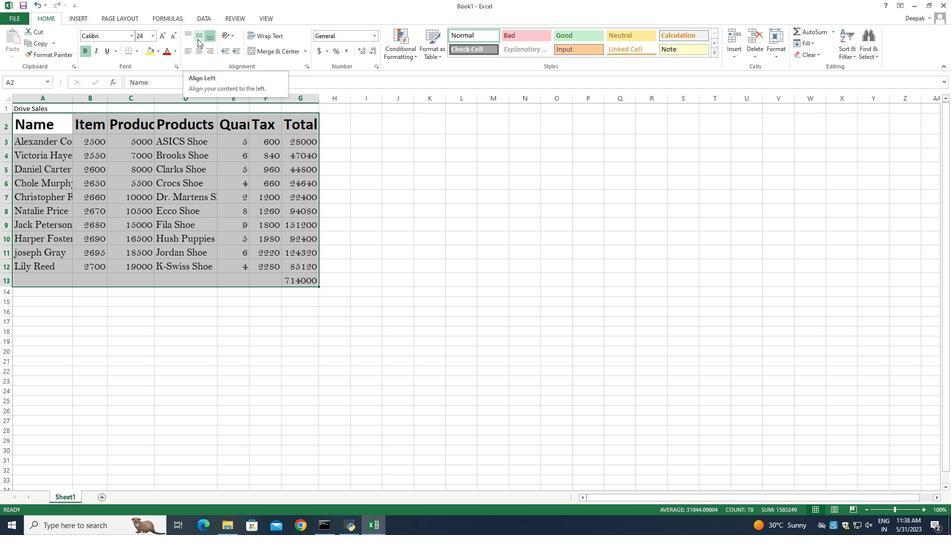 
Action: Mouse pressed left at (197, 34)
Screenshot: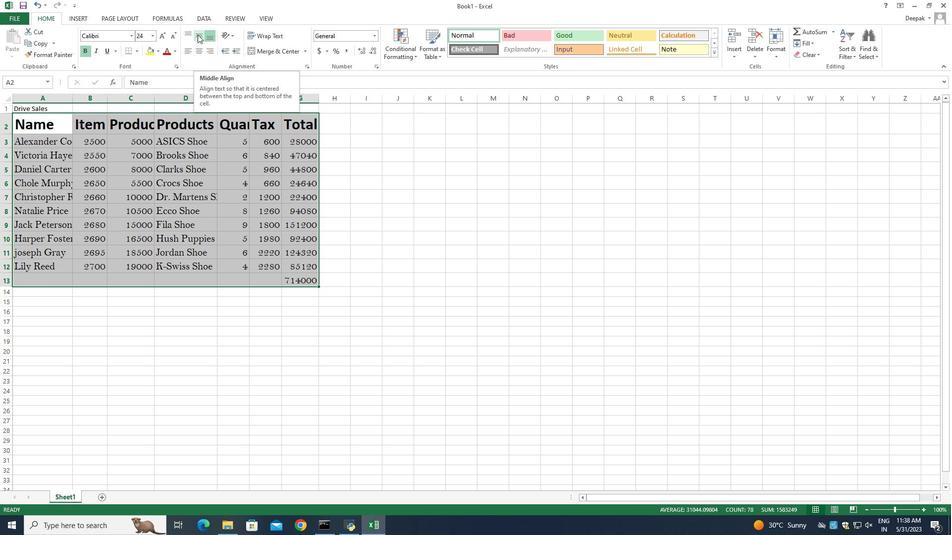 
Action: Mouse moved to (199, 52)
Screenshot: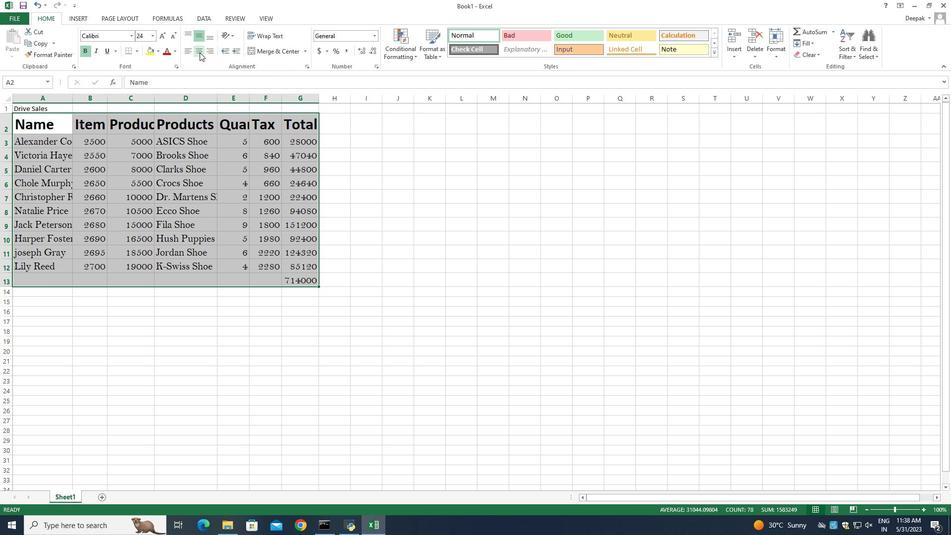 
Action: Mouse pressed left at (199, 52)
Screenshot: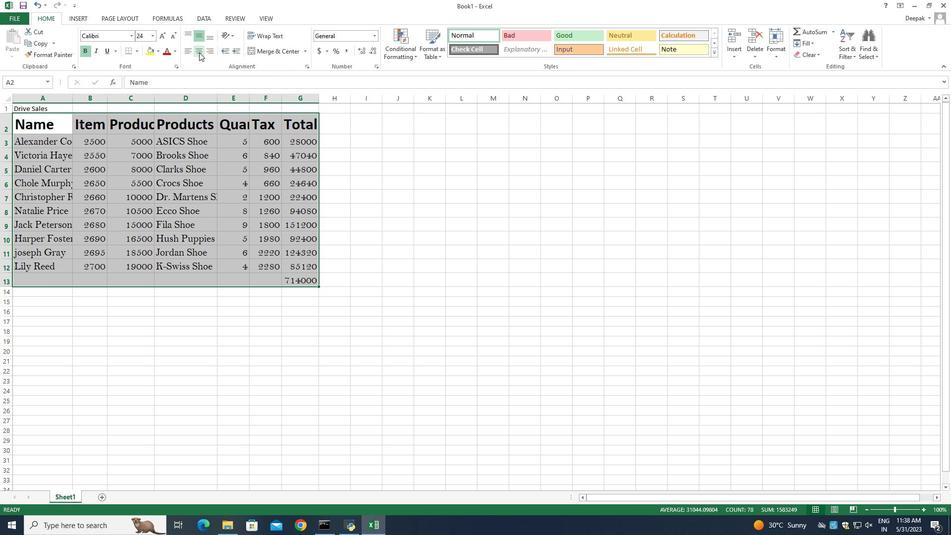 
Action: Mouse moved to (67, 498)
Screenshot: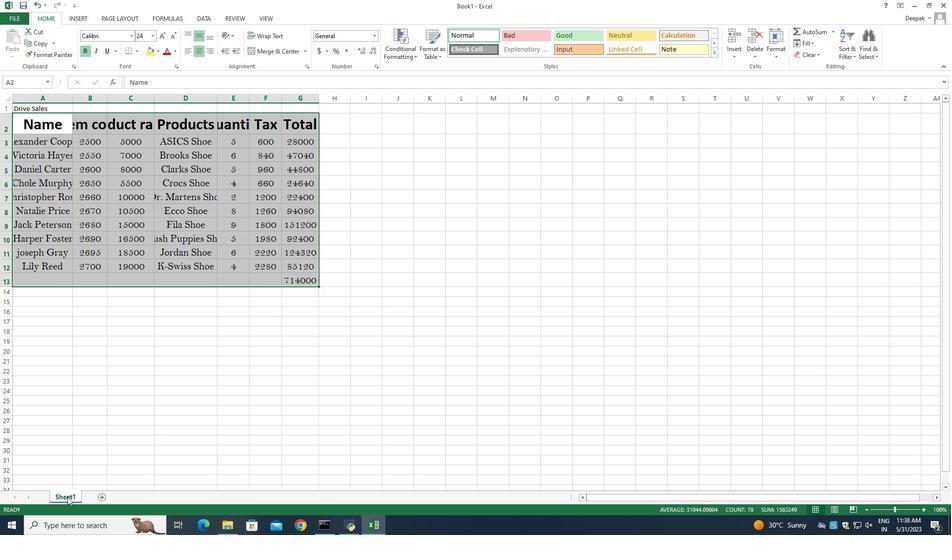 
Action: Mouse pressed right at (67, 498)
Screenshot: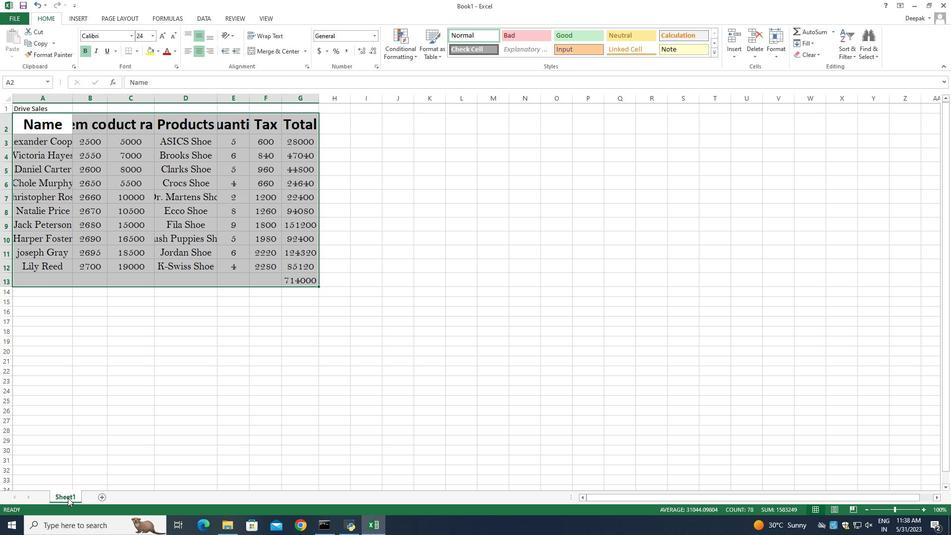 
Action: Mouse moved to (67, 498)
Screenshot: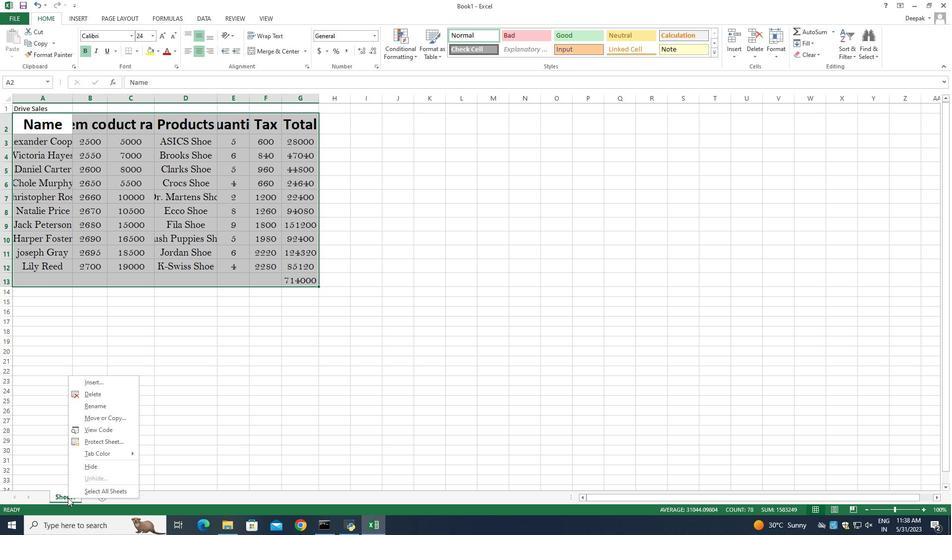 
Action: Mouse pressed left at (67, 498)
Screenshot: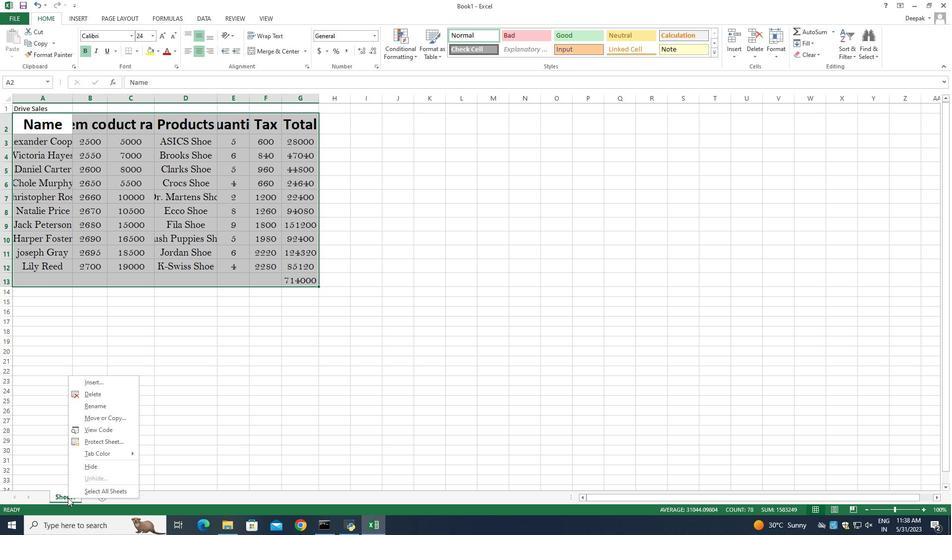 
Action: Mouse moved to (61, 495)
Screenshot: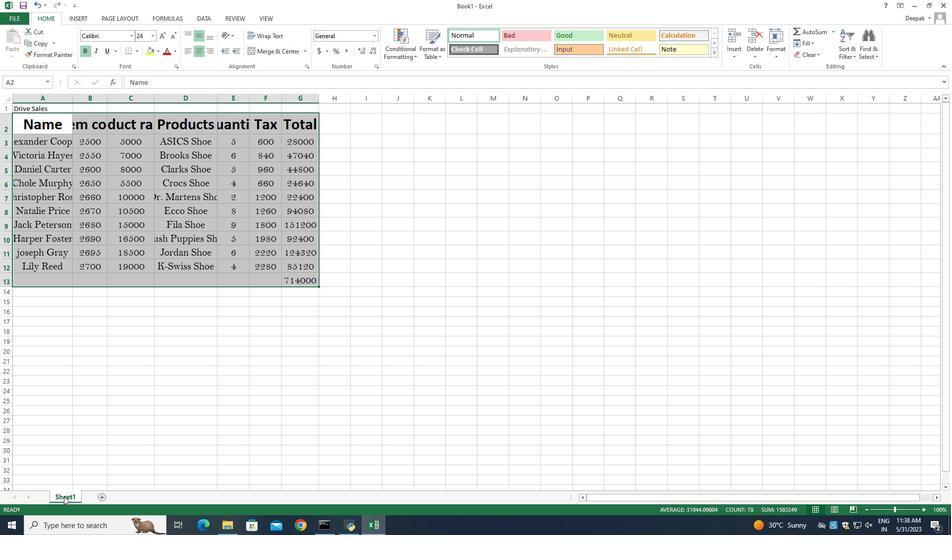 
Action: Mouse pressed left at (61, 495)
Screenshot: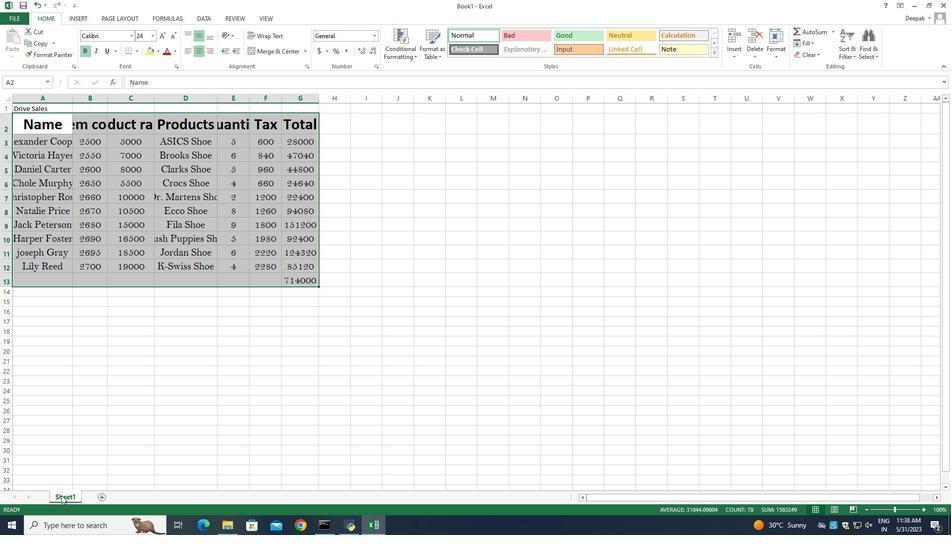 
Action: Mouse pressed left at (61, 495)
Screenshot: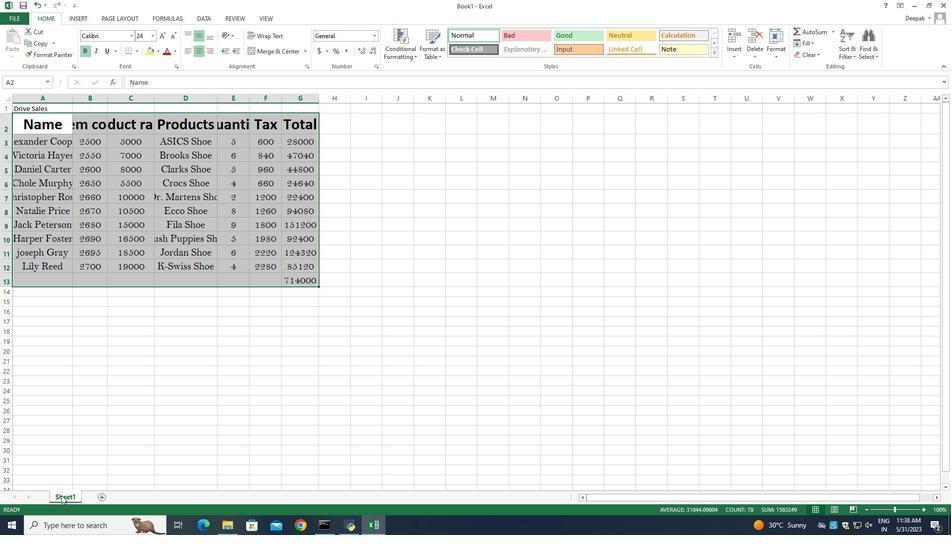 
Action: Mouse pressed left at (61, 495)
Screenshot: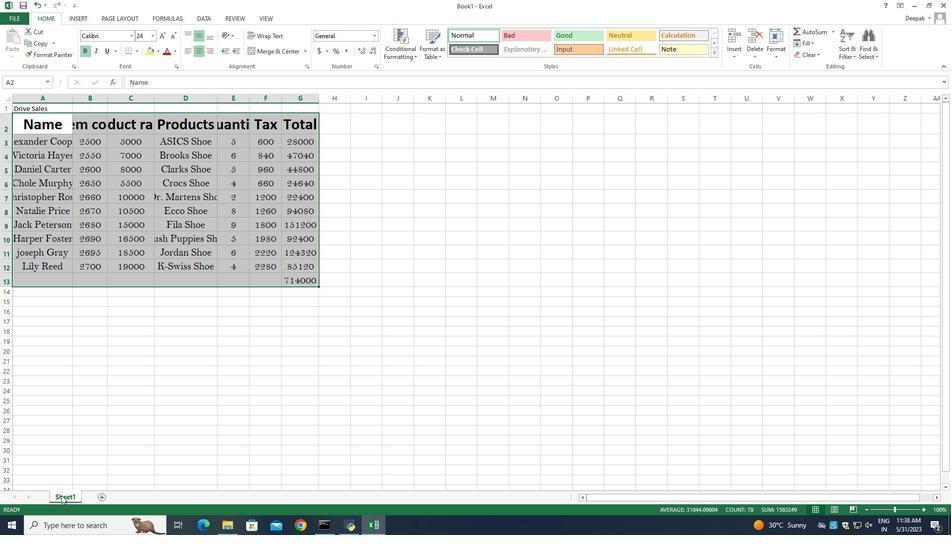 
Action: Mouse moved to (73, 495)
Screenshot: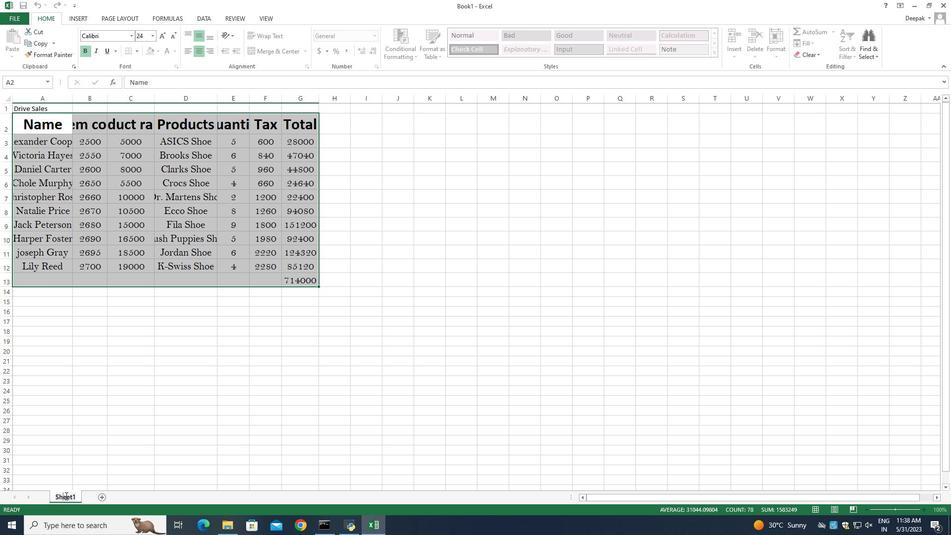 
Action: Key pressed <Key.backspace><Key.backspace>
Screenshot: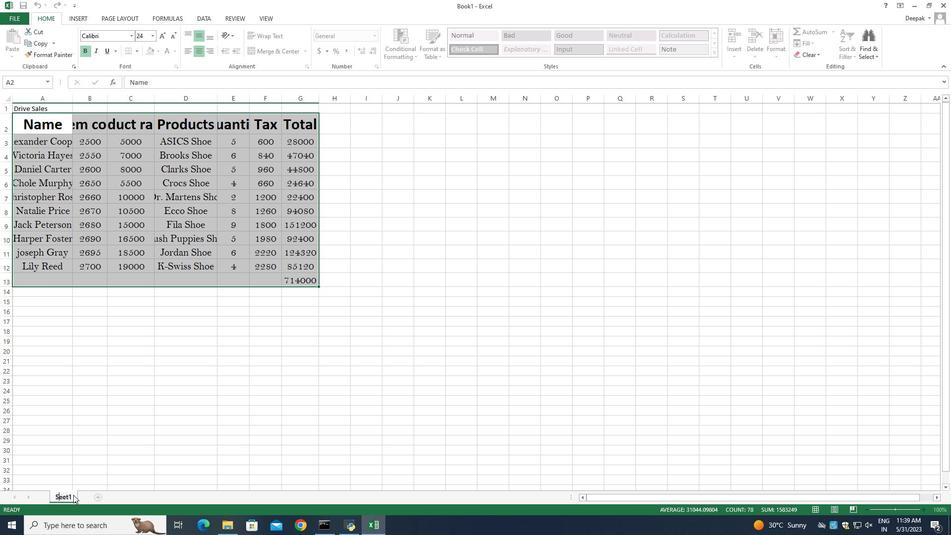 
Action: Mouse moved to (67, 498)
Screenshot: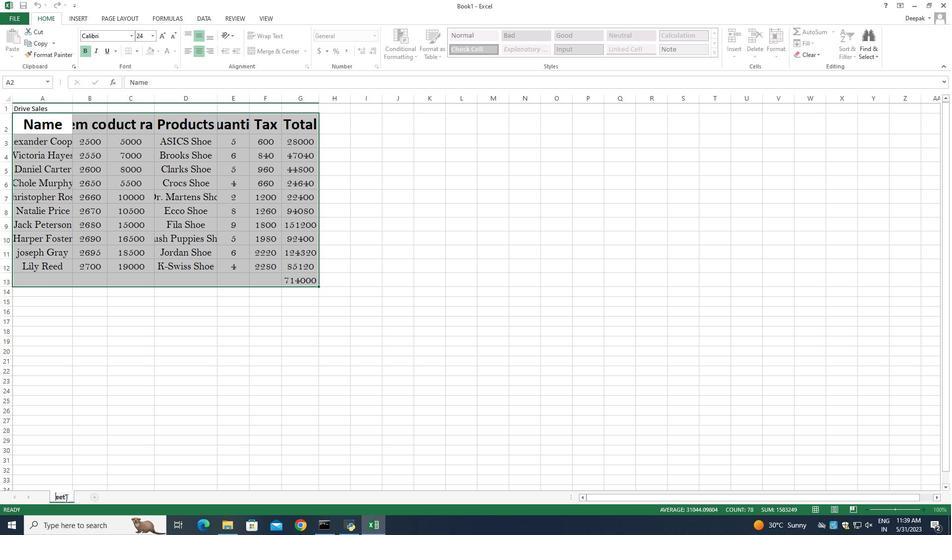 
Action: Mouse pressed left at (67, 498)
Screenshot: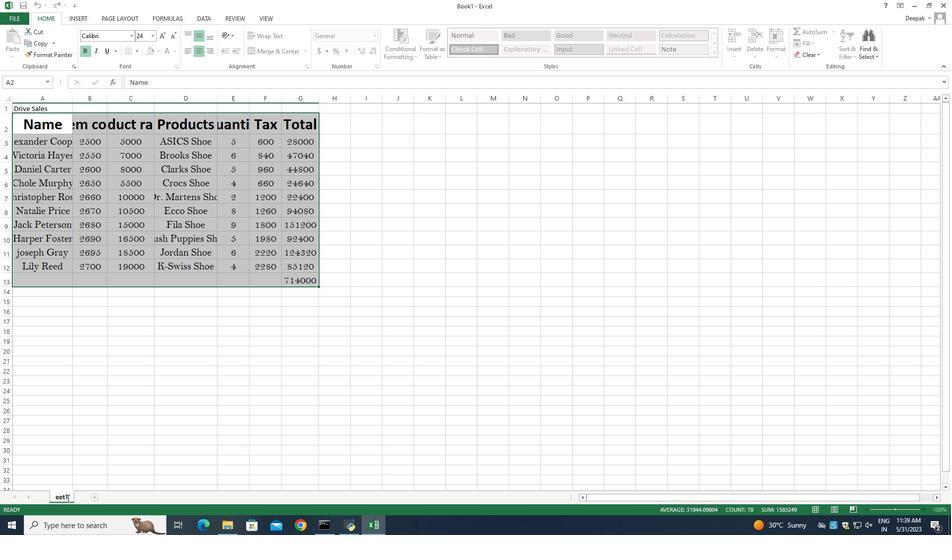 
Action: Mouse moved to (66, 511)
Screenshot: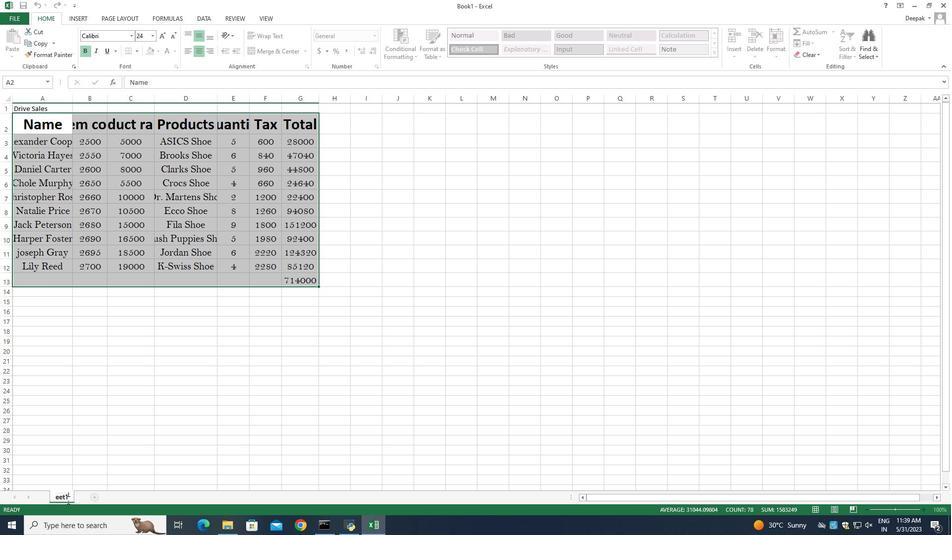 
Action: Key pressed <Key.backspace><Key.backspace><Key.backspace><Key.backspace><Key.shift_r>Drive<Key.space><Key.shift_r>Sales<Key.space>review<Key.space>book
Screenshot: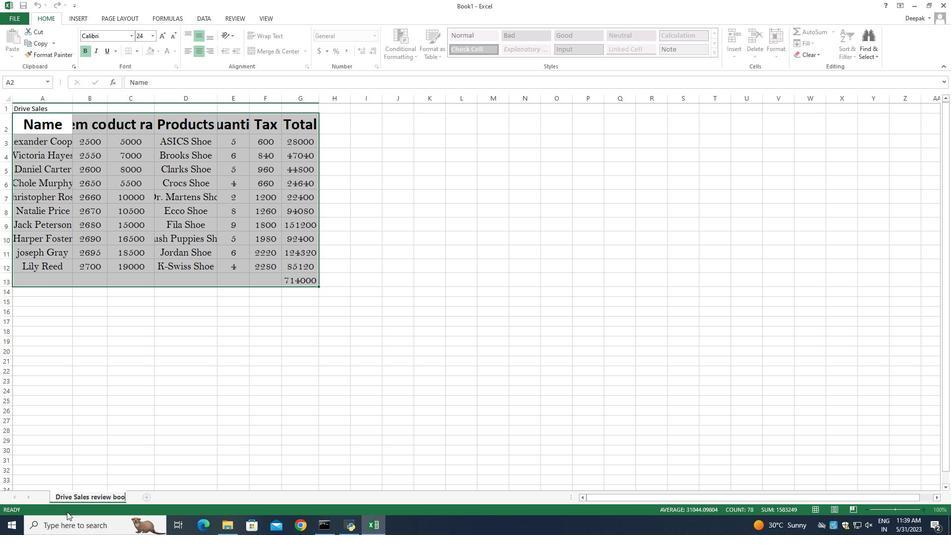 
Action: Mouse moved to (142, 486)
Screenshot: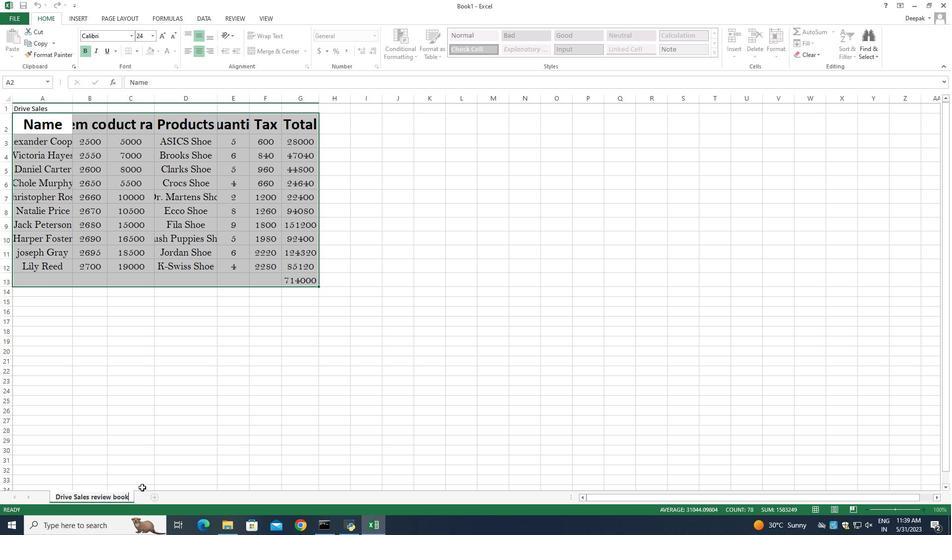 
Action: Mouse pressed left at (142, 486)
Screenshot: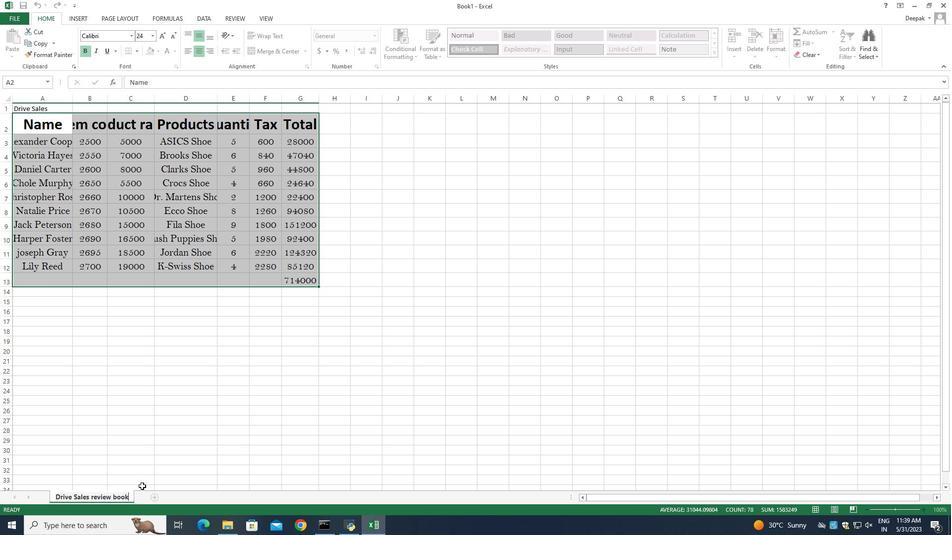 
Action: Mouse moved to (199, 335)
Screenshot: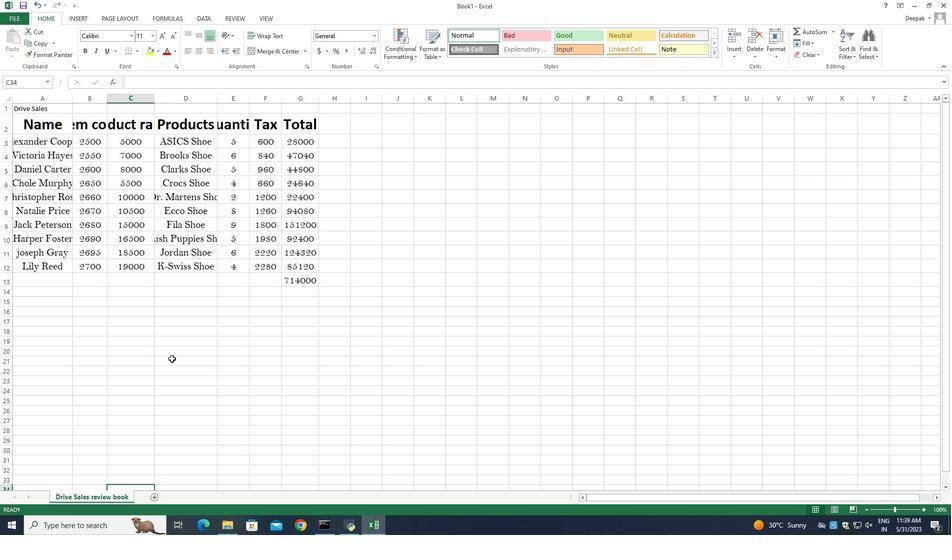 
Action: Mouse scrolled (199, 335) with delta (0, 0)
Screenshot: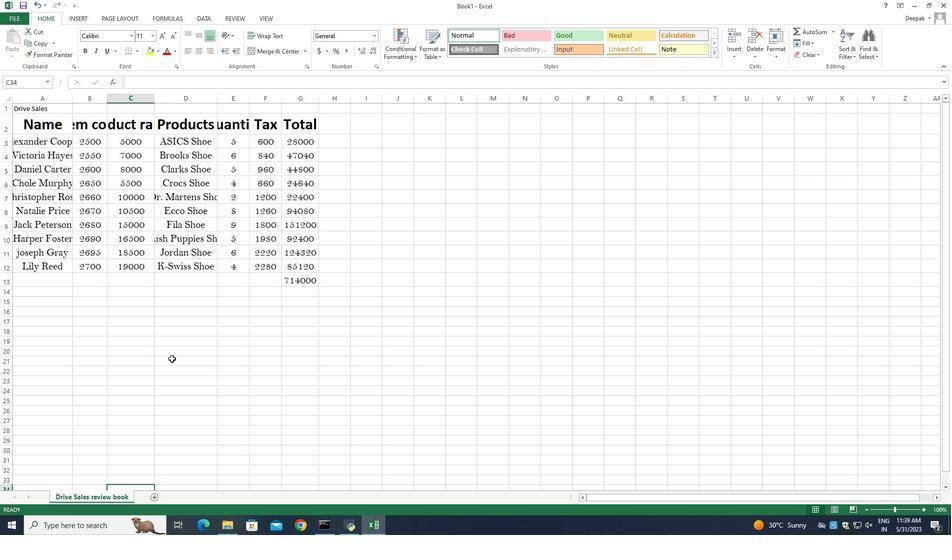 
Action: Mouse moved to (206, 331)
Screenshot: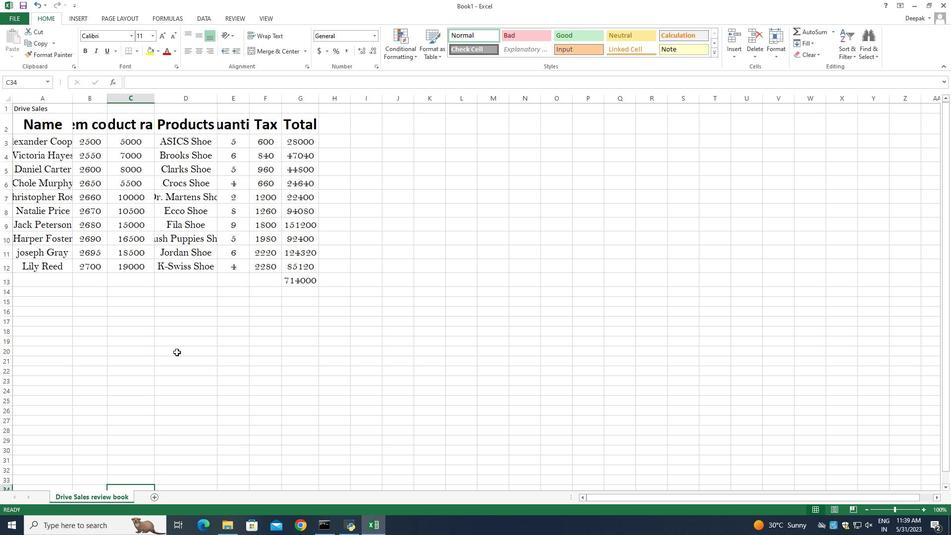 
Action: Mouse scrolled (206, 332) with delta (0, 0)
Screenshot: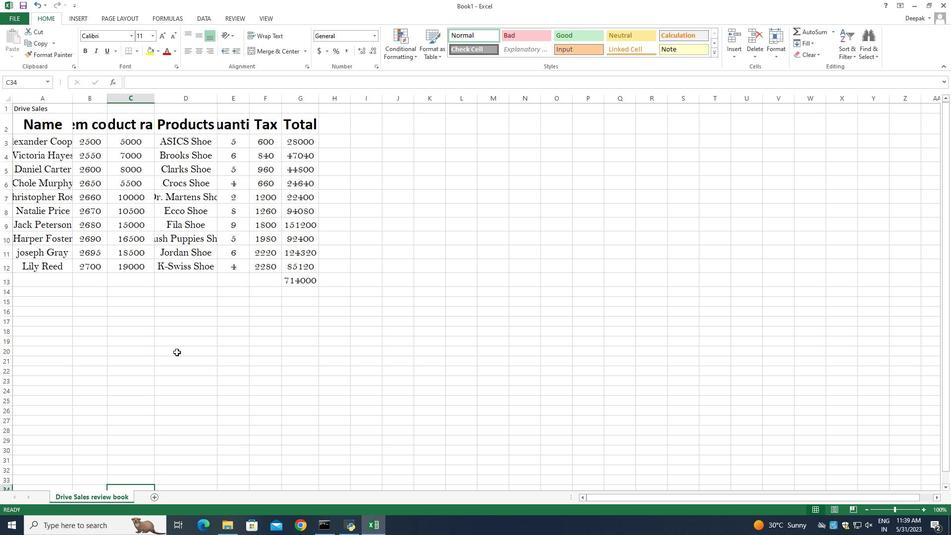 
Action: Mouse moved to (209, 331)
Screenshot: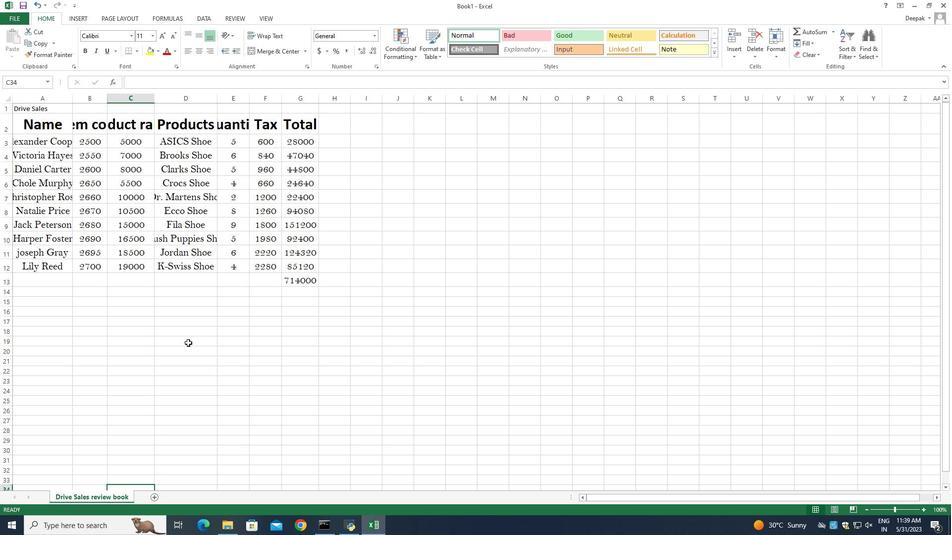 
Action: Mouse scrolled (209, 331) with delta (0, 0)
Screenshot: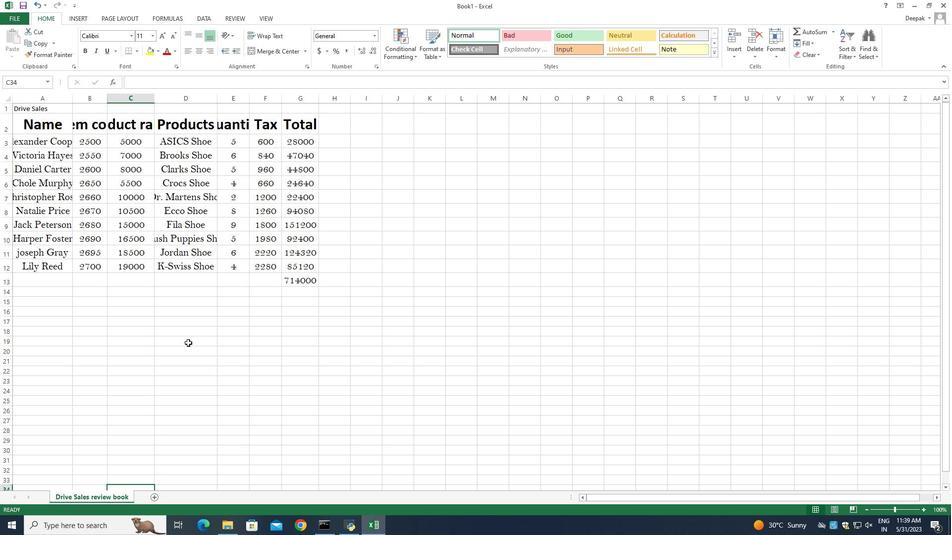 
Action: Mouse moved to (305, 282)
Screenshot: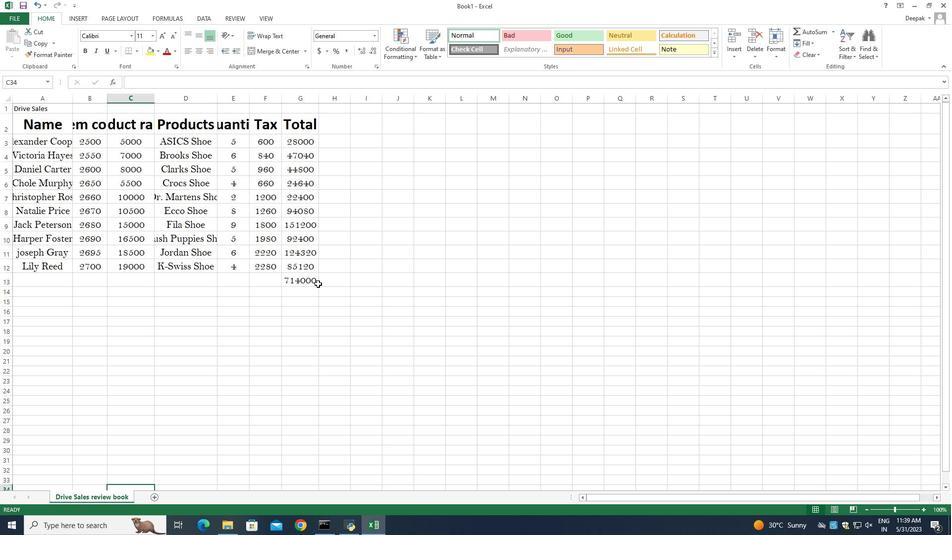 
Action: Mouse pressed left at (305, 282)
Screenshot: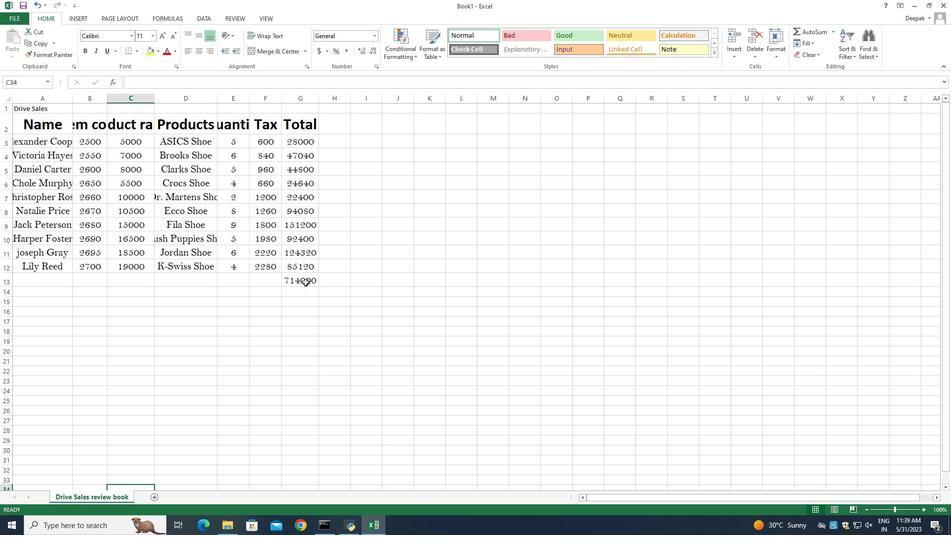
Action: Mouse moved to (298, 312)
Screenshot: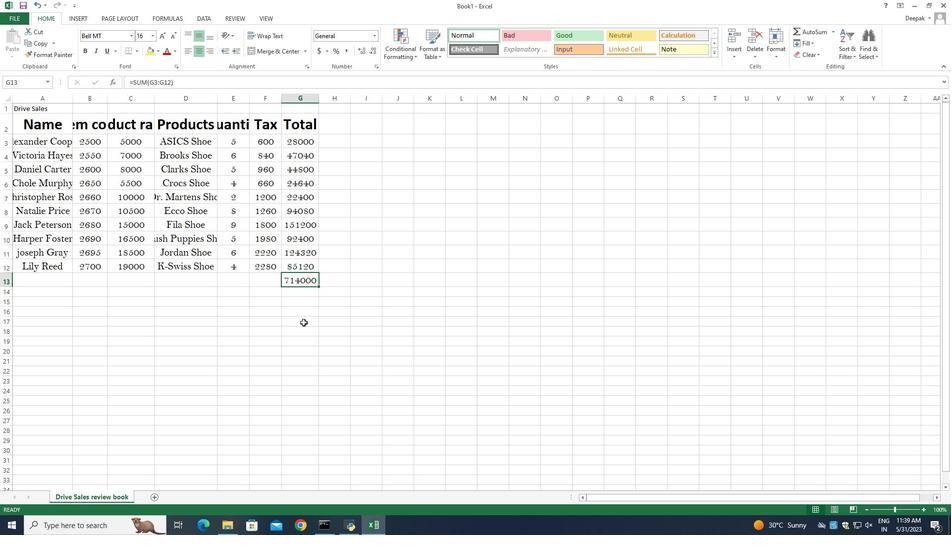 
Action: Key pressed ctrl+S
Screenshot: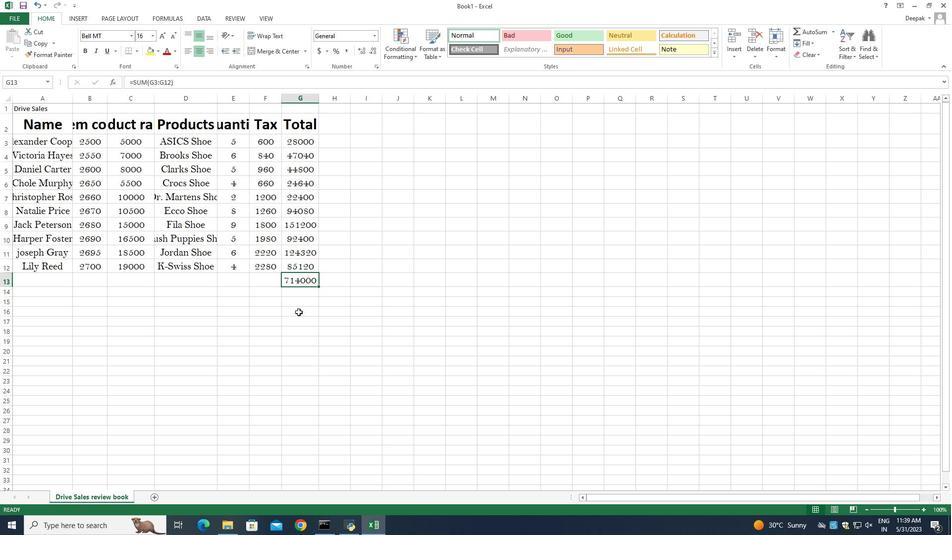 
Action: Mouse moved to (271, 105)
Screenshot: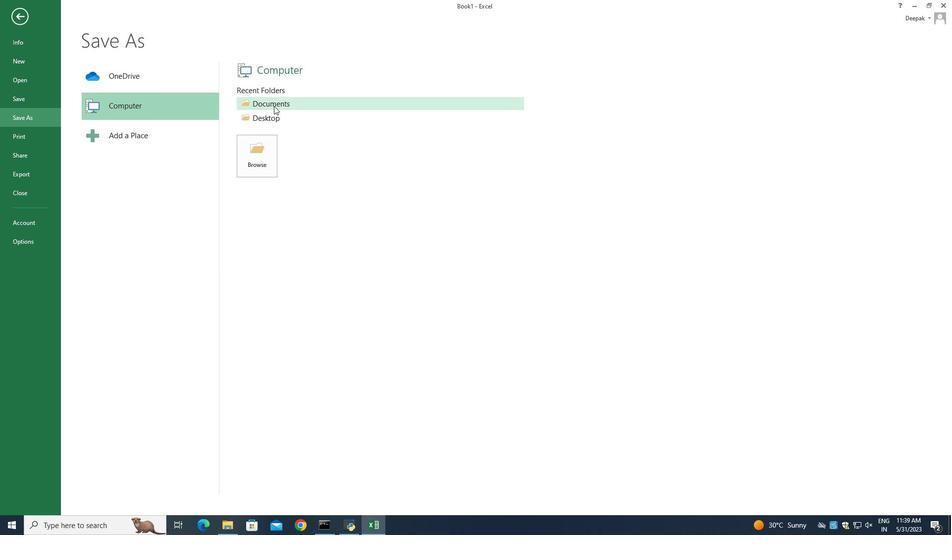 
Action: Mouse pressed left at (271, 105)
Screenshot: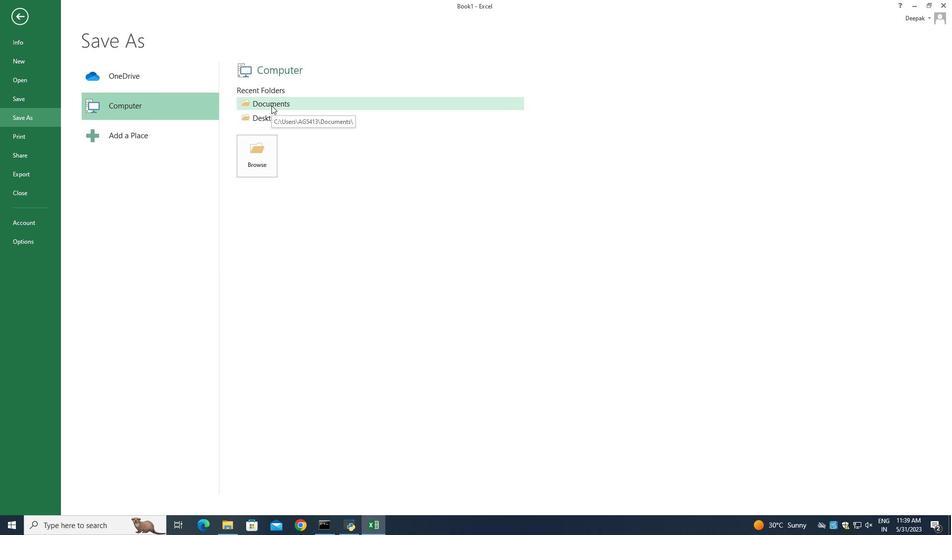 
Action: Mouse moved to (211, 179)
Screenshot: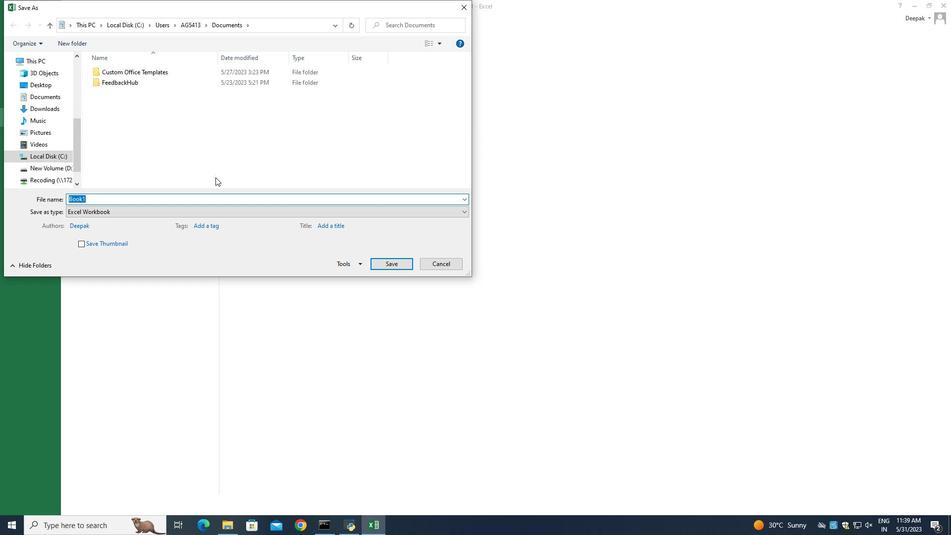 
Action: Key pressed <Key.backspace>
Screenshot: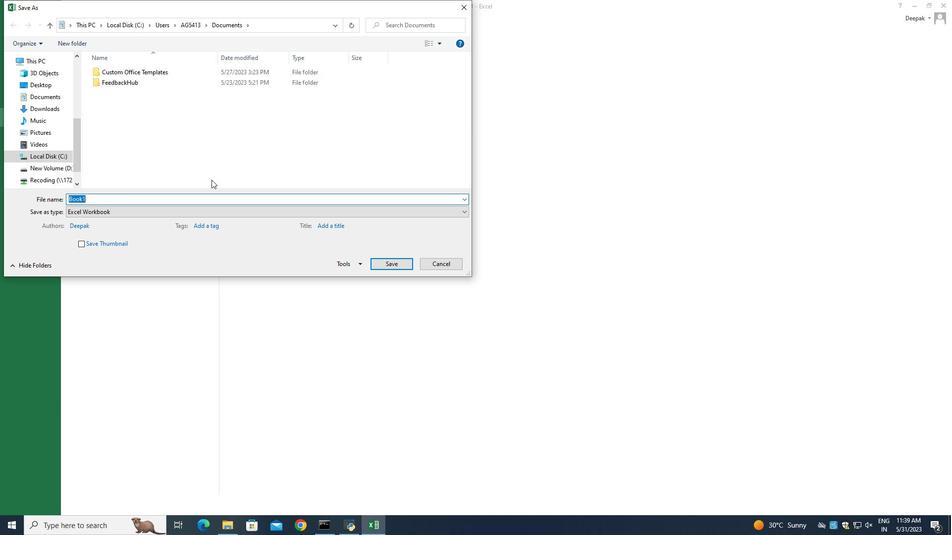 
Action: Mouse moved to (211, 179)
Screenshot: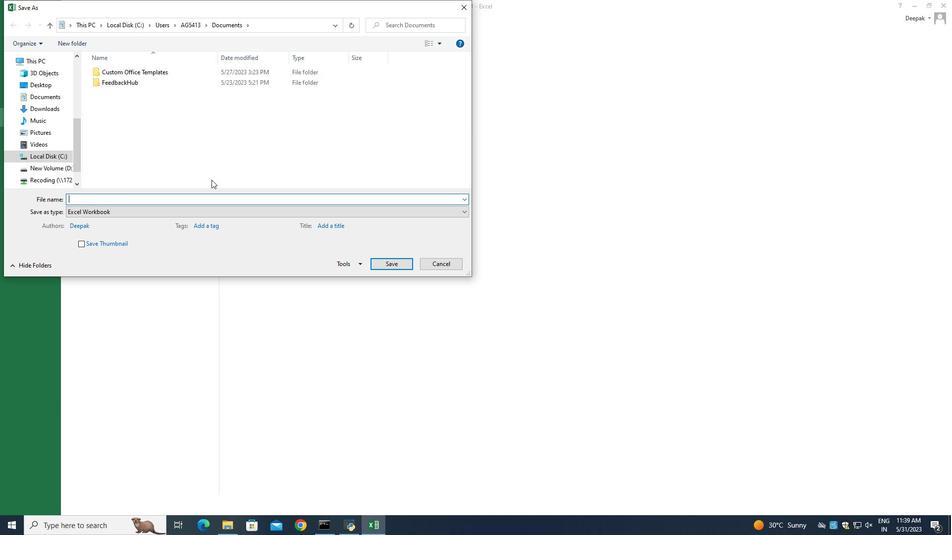 
Action: Key pressed <Key.shift_r>Drive<Key.space>sales<Key.space>review<Key.space>book<Key.space>
Screenshot: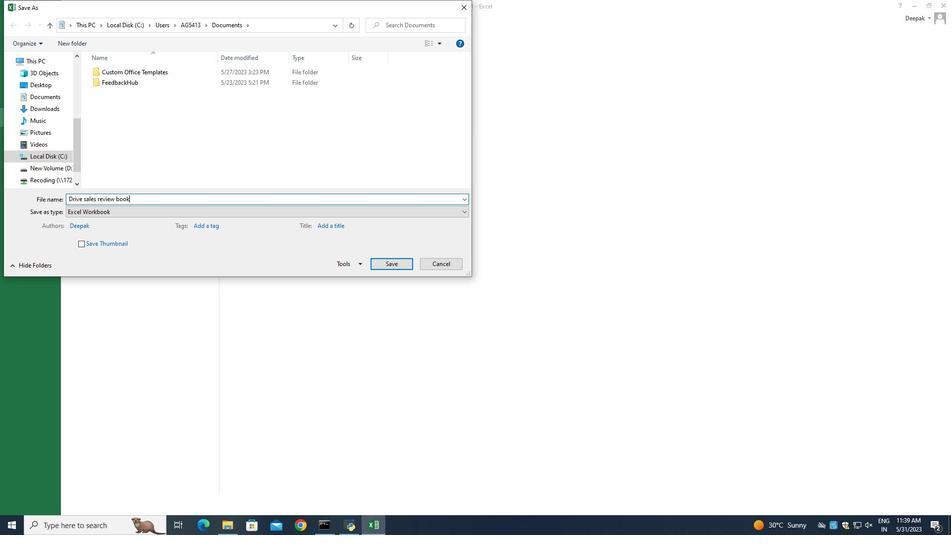 
Action: Mouse moved to (85, 199)
Screenshot: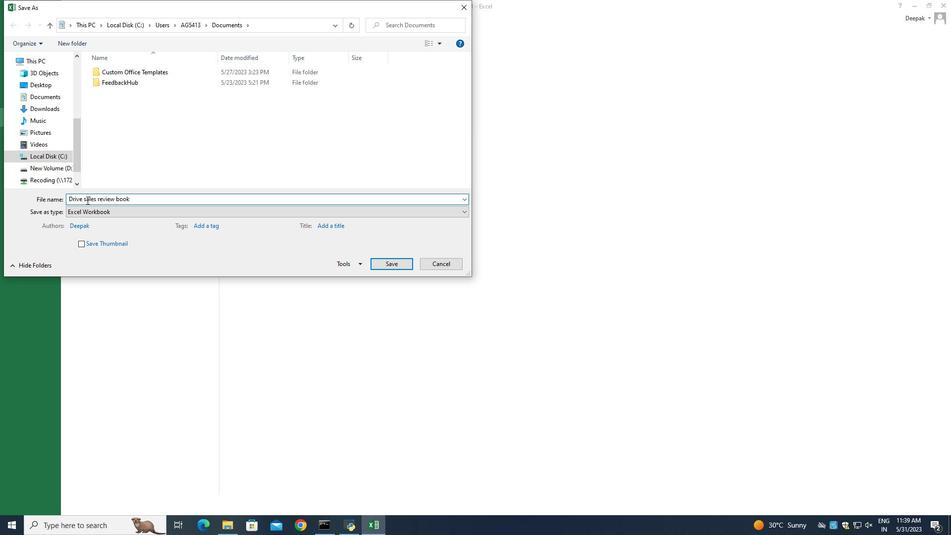 
Action: Mouse pressed left at (85, 199)
Screenshot: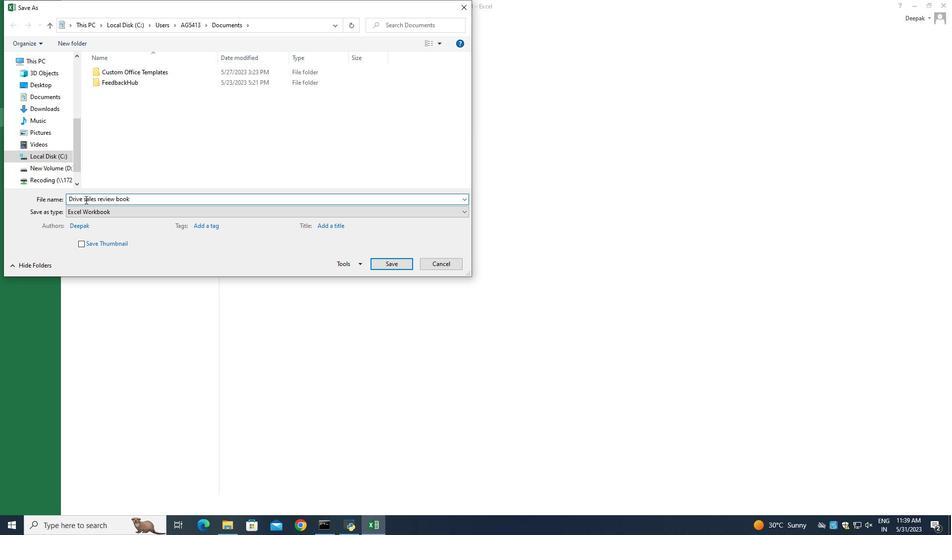 
Action: Mouse moved to (178, 277)
Screenshot: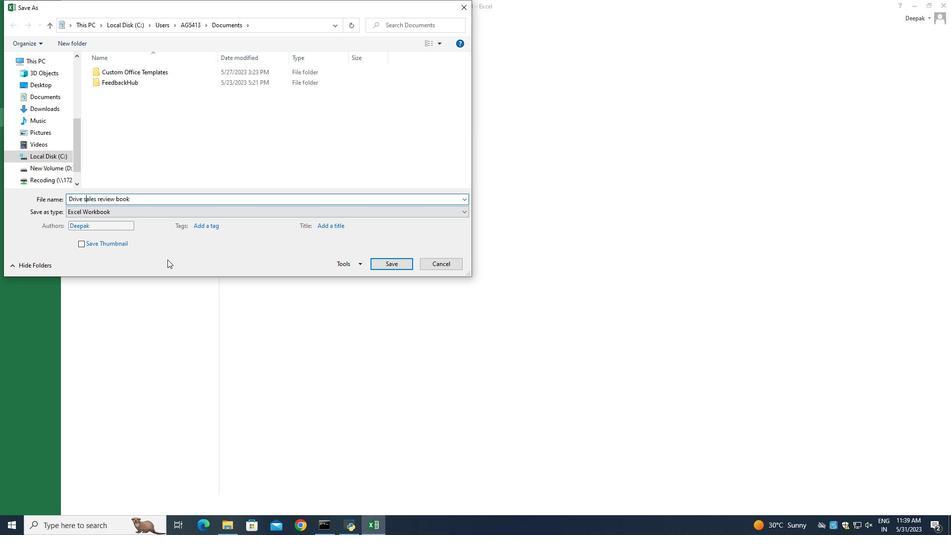 
Action: Key pressed <Key.backspace><Key.shift_r>S
Screenshot: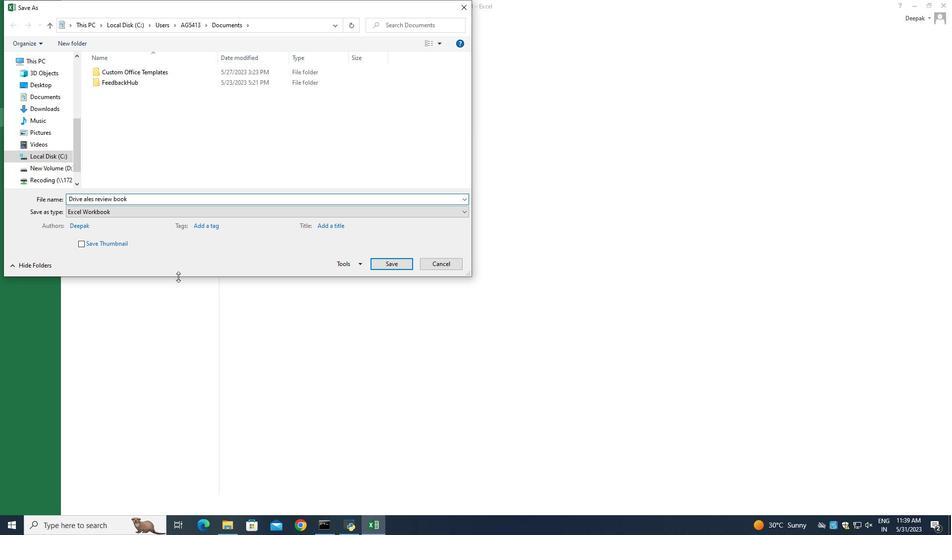 
Action: Mouse moved to (392, 266)
Screenshot: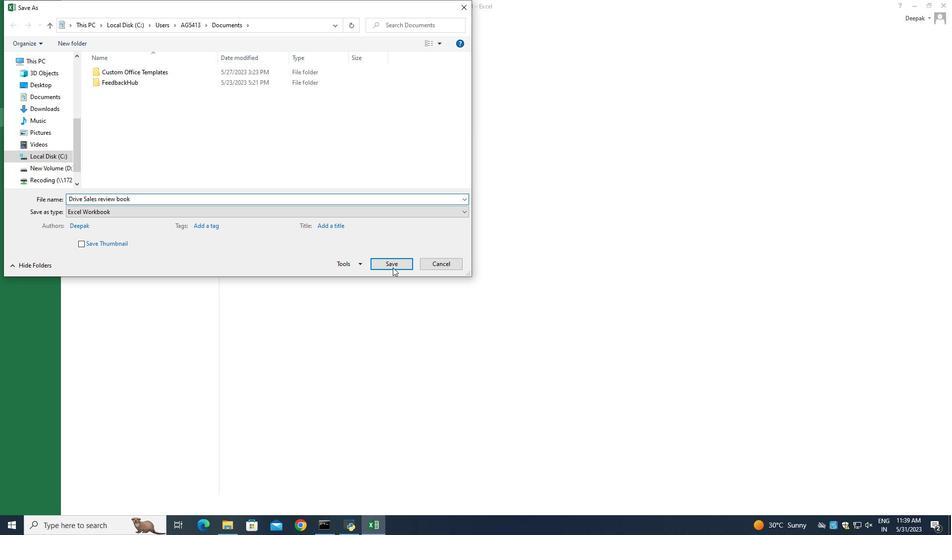 
Action: Mouse pressed left at (392, 266)
Screenshot: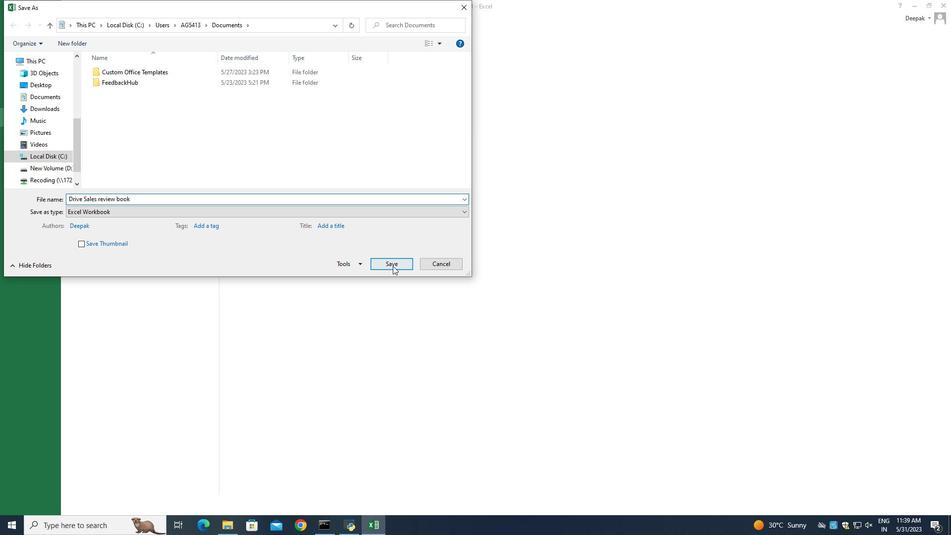
Action: Mouse moved to (372, 232)
Screenshot: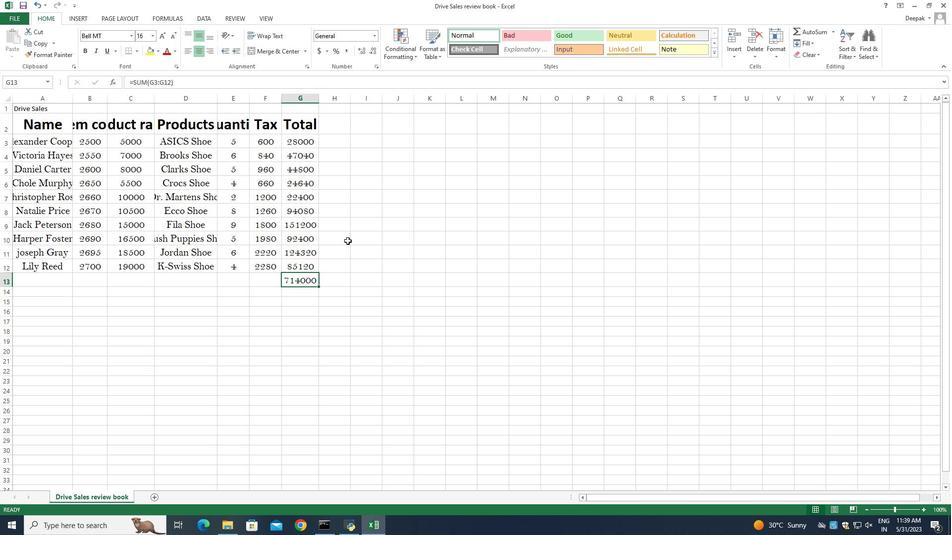 
Action: Mouse scrolled (372, 232) with delta (0, 0)
Screenshot: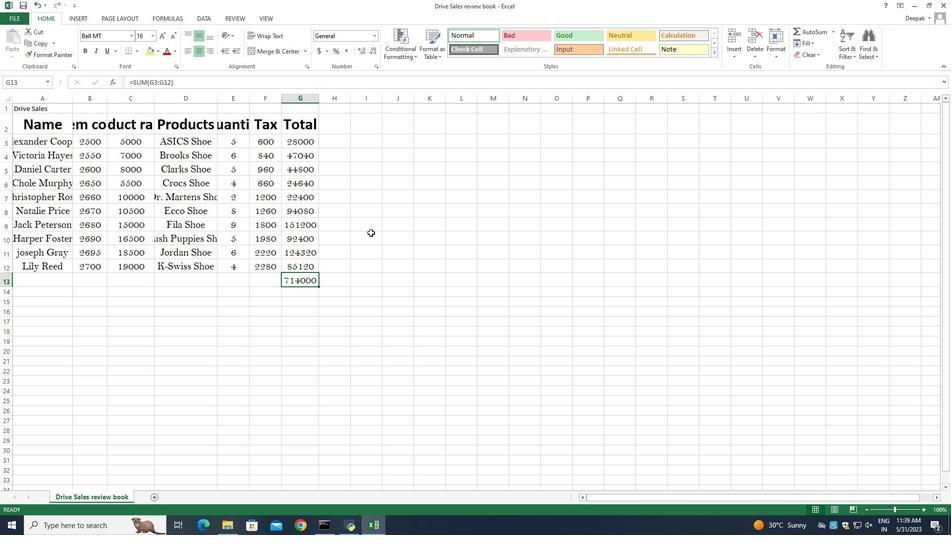 
Action: Mouse scrolled (372, 232) with delta (0, 0)
Screenshot: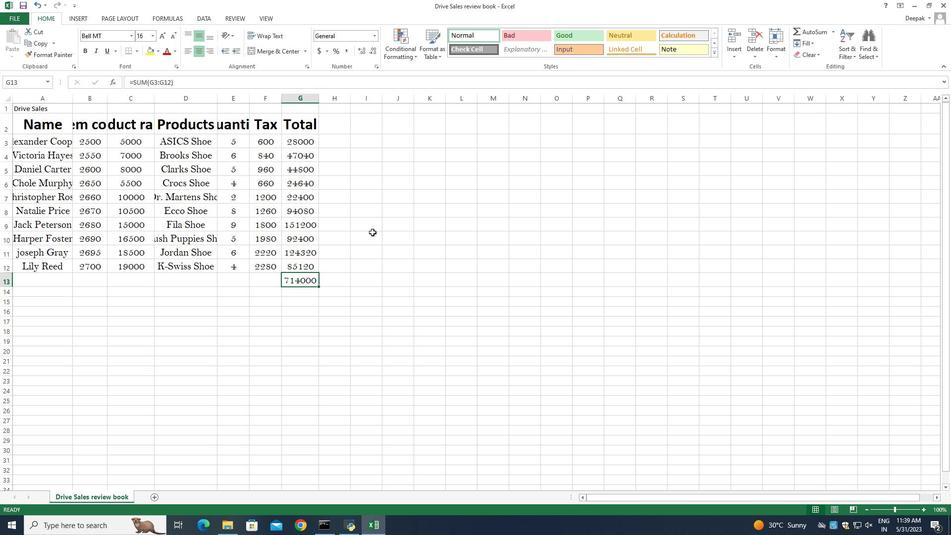 
Action: Mouse scrolled (372, 232) with delta (0, 0)
Screenshot: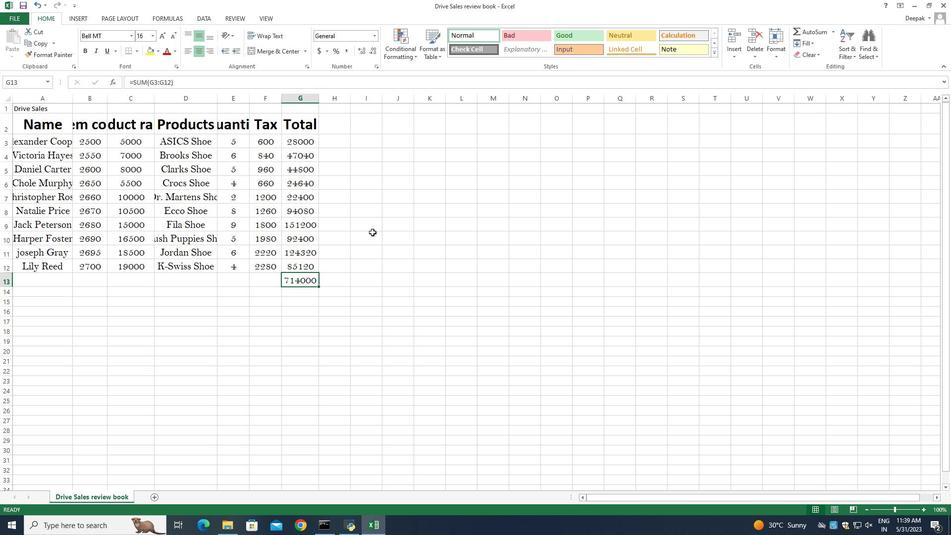 
Action: Mouse scrolled (372, 232) with delta (0, 0)
Screenshot: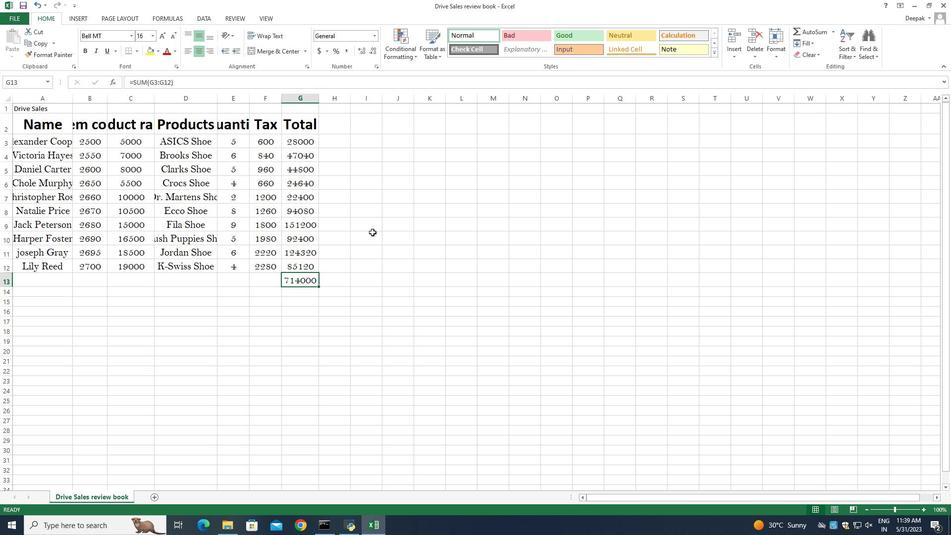 
Action: Mouse scrolled (372, 232) with delta (0, 0)
Screenshot: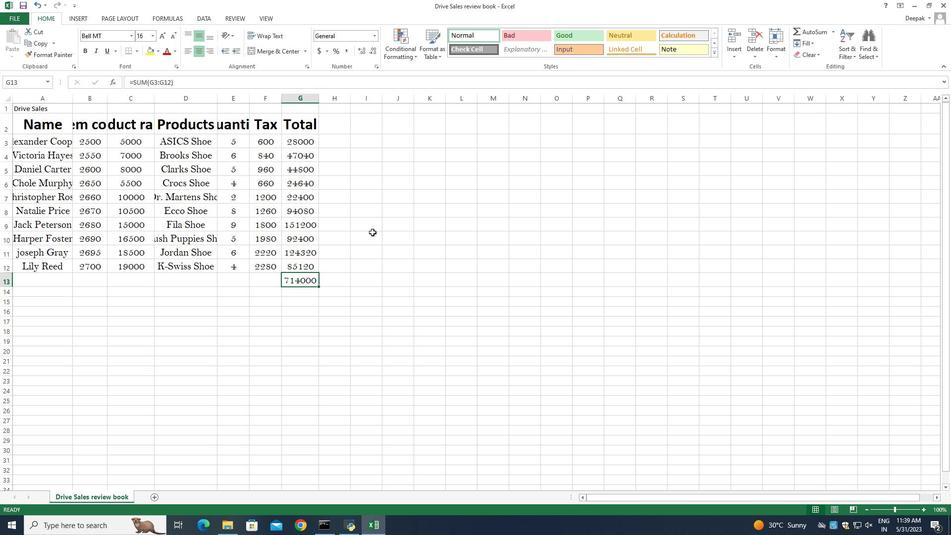 
Action: Mouse moved to (385, 227)
Screenshot: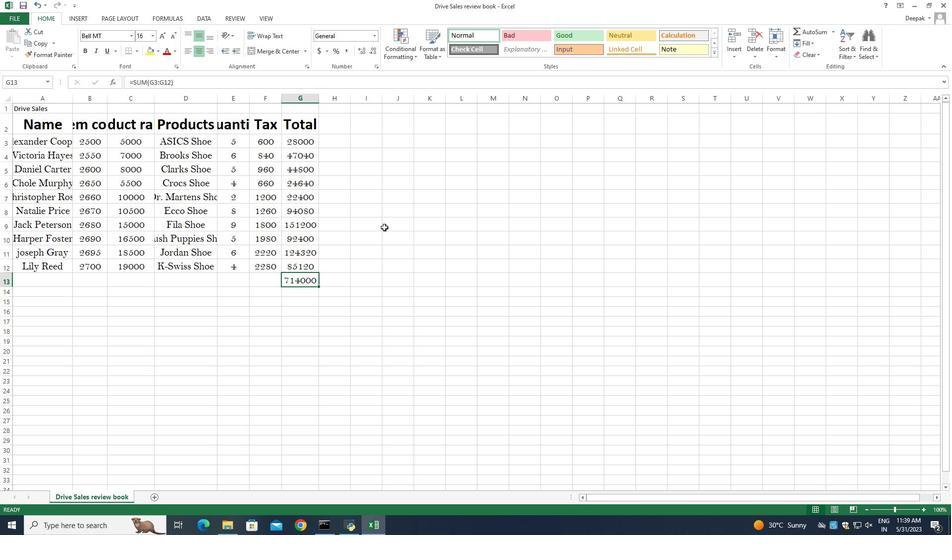 
